 Task: Apply validation to custom object Documentation.
Action: Mouse moved to (642, 43)
Screenshot: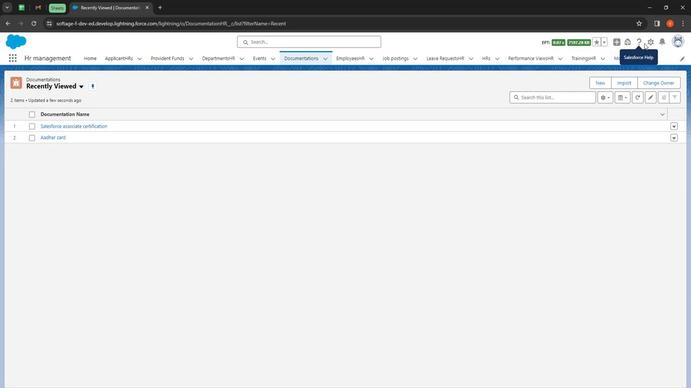 
Action: Mouse pressed left at (642, 43)
Screenshot: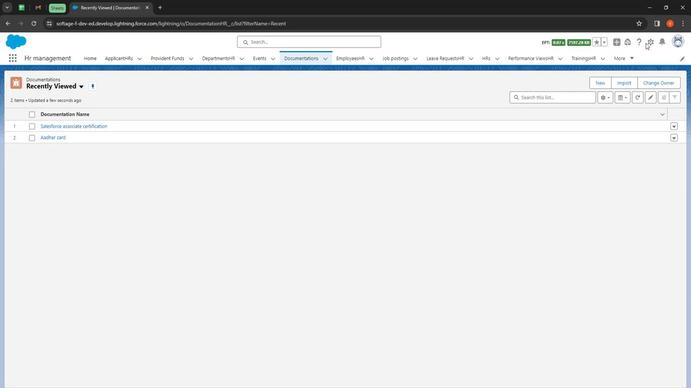 
Action: Mouse moved to (646, 43)
Screenshot: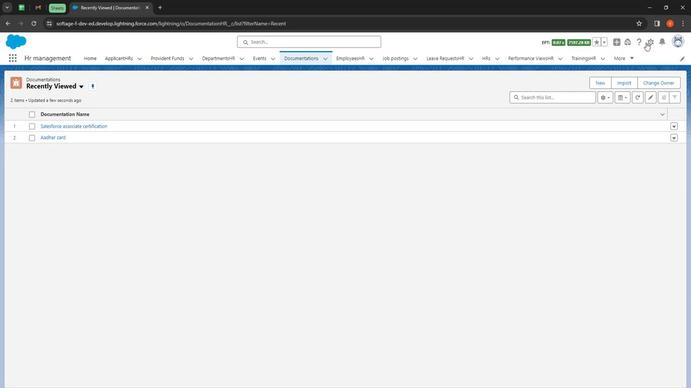 
Action: Mouse pressed left at (646, 43)
Screenshot: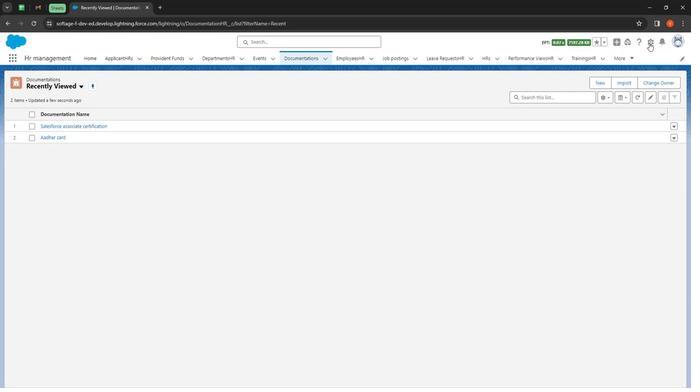 
Action: Mouse moved to (626, 65)
Screenshot: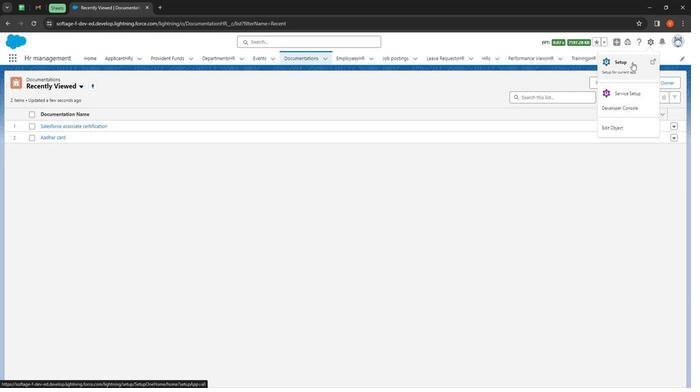 
Action: Mouse pressed left at (626, 65)
Screenshot: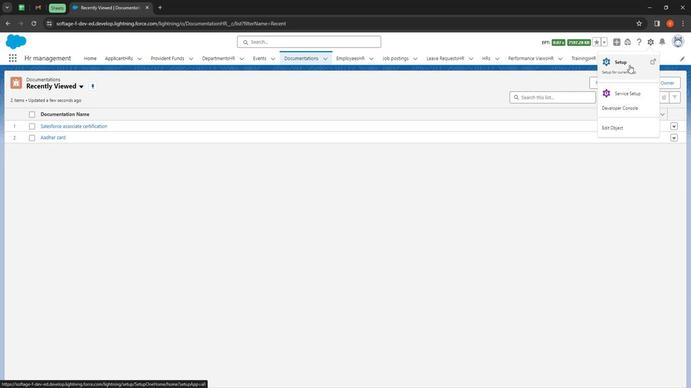 
Action: Mouse moved to (89, 59)
Screenshot: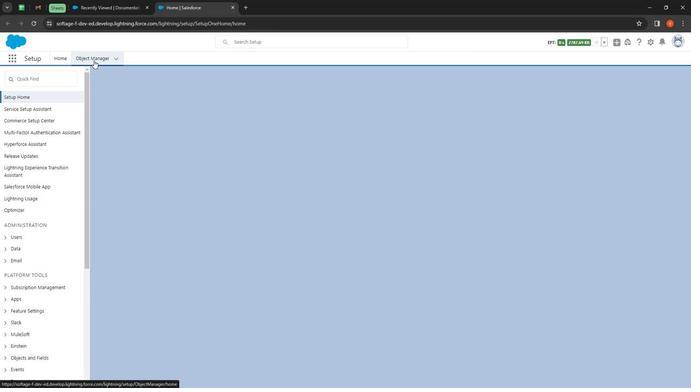 
Action: Mouse pressed left at (89, 59)
Screenshot: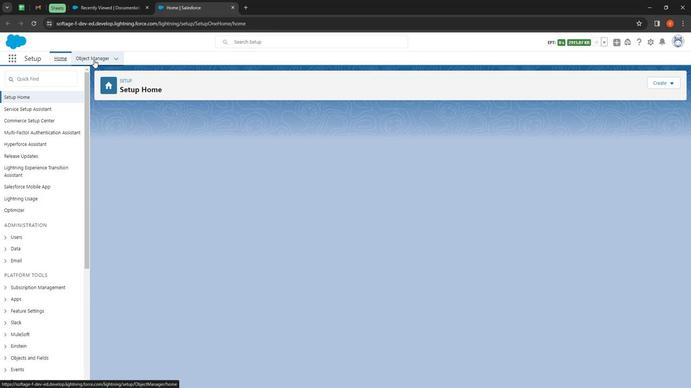 
Action: Mouse moved to (545, 81)
Screenshot: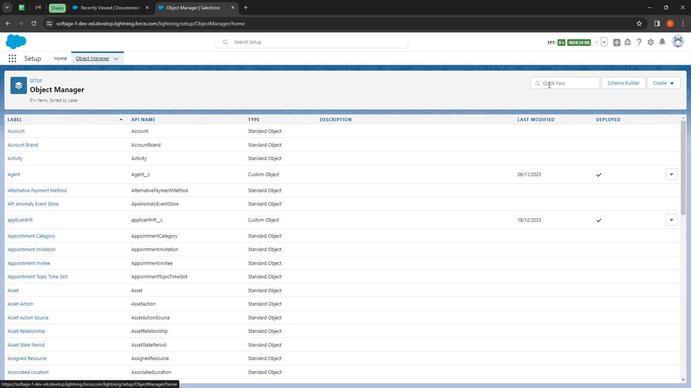 
Action: Mouse pressed left at (545, 81)
Screenshot: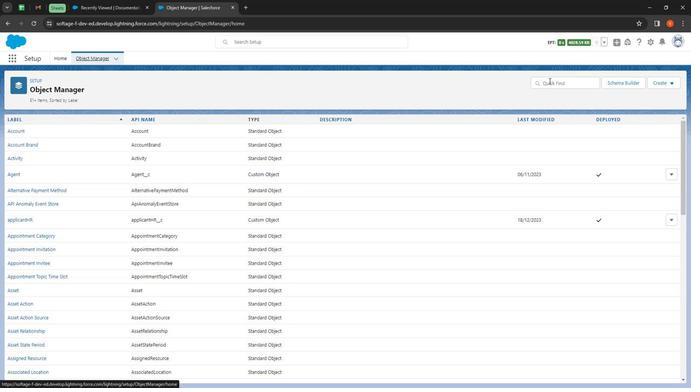 
Action: Mouse moved to (490, 39)
Screenshot: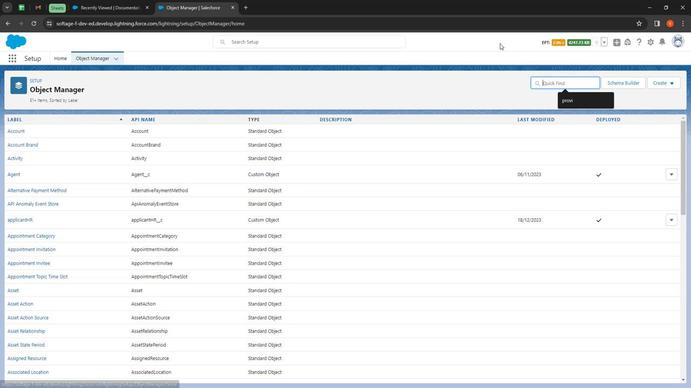 
Action: Key pressed documentation
Screenshot: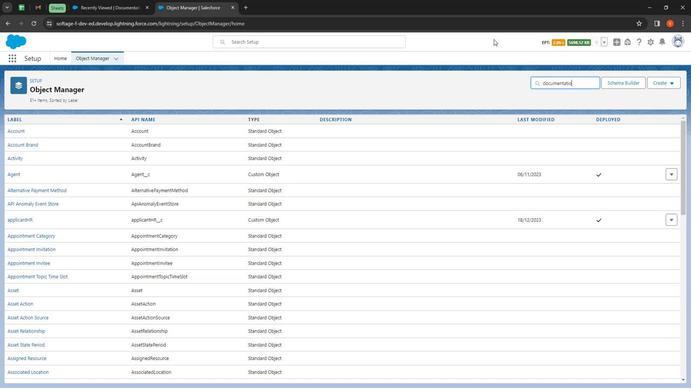 
Action: Mouse moved to (24, 131)
Screenshot: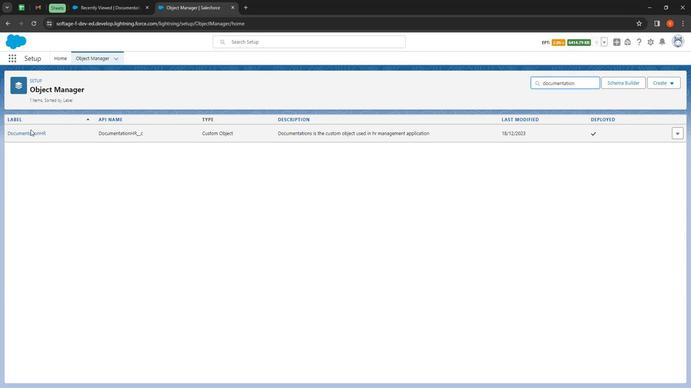 
Action: Mouse pressed left at (24, 131)
Screenshot: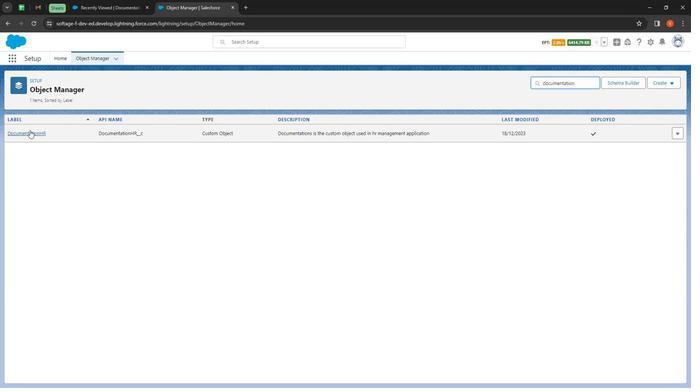 
Action: Mouse moved to (46, 134)
Screenshot: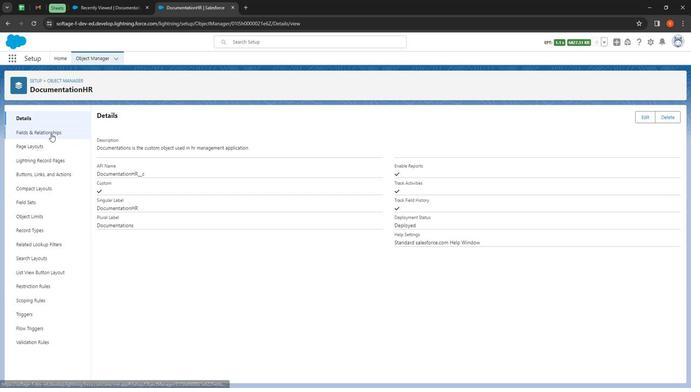 
Action: Mouse pressed left at (46, 134)
Screenshot: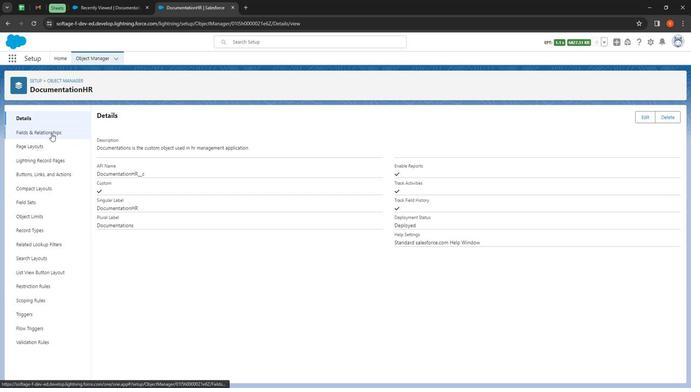 
Action: Mouse moved to (275, 167)
Screenshot: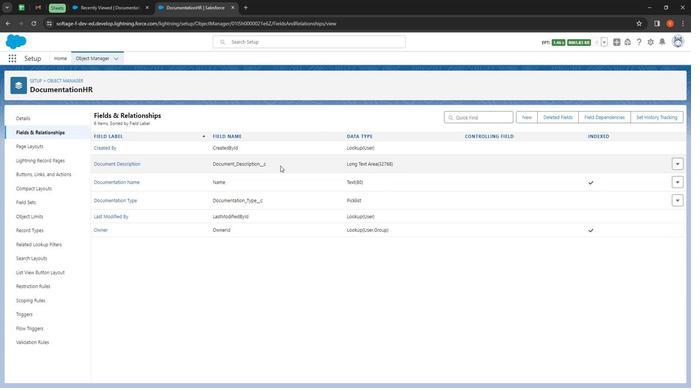 
Action: Mouse pressed left at (275, 167)
Screenshot: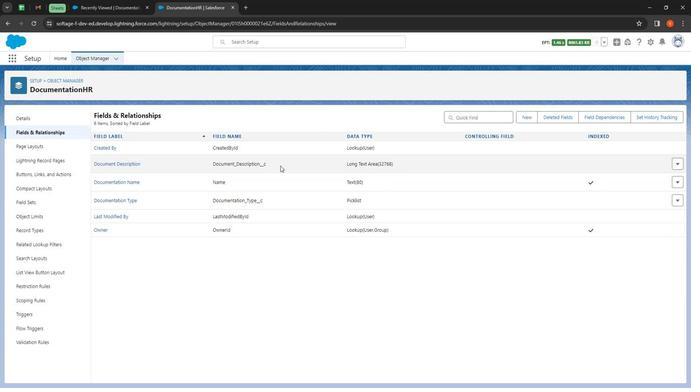 
Action: Mouse moved to (205, 168)
Screenshot: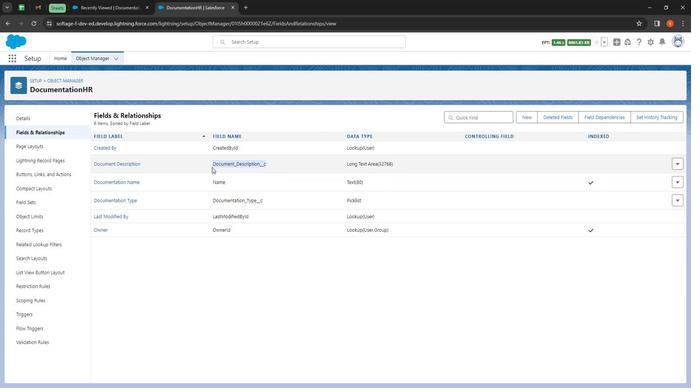 
Action: Key pressed ctrl+C
Screenshot: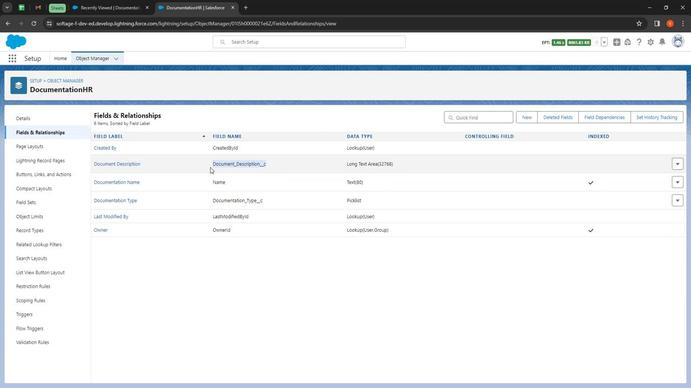 
Action: Mouse moved to (32, 346)
Screenshot: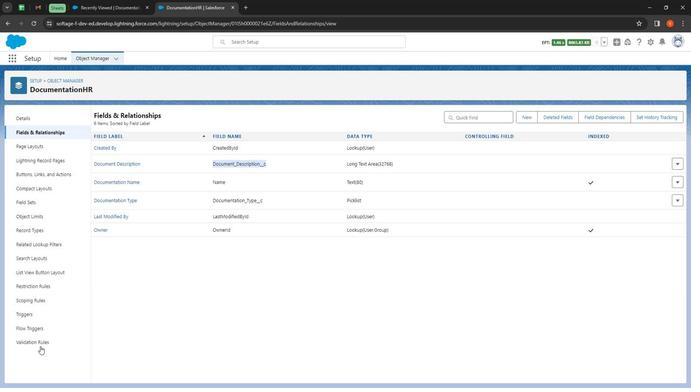 
Action: Mouse pressed left at (32, 346)
Screenshot: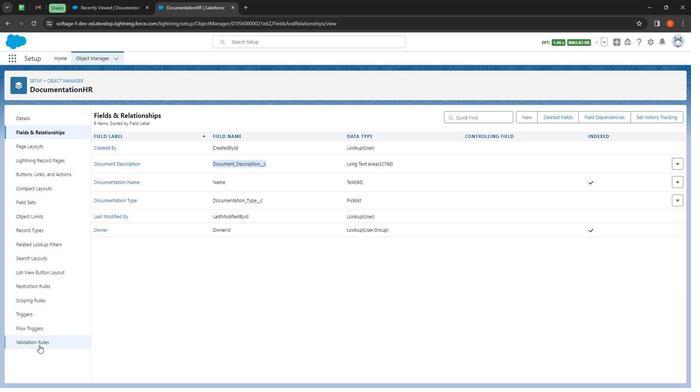 
Action: Mouse moved to (660, 119)
Screenshot: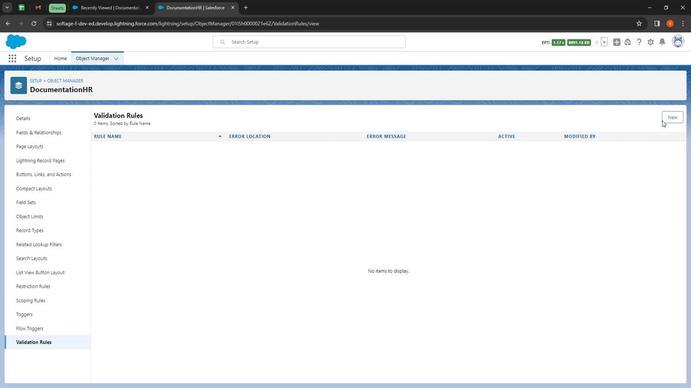 
Action: Mouse pressed left at (660, 119)
Screenshot: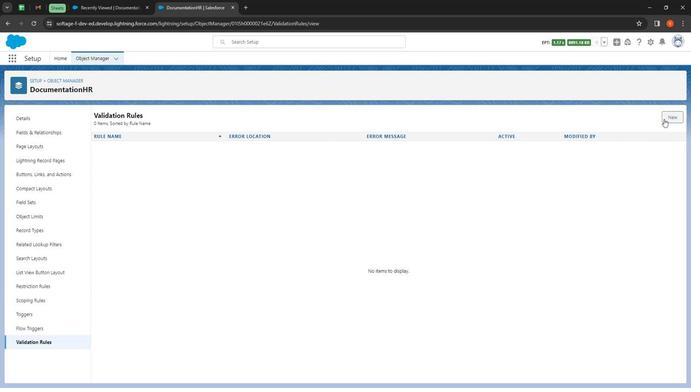
Action: Mouse moved to (147, 166)
Screenshot: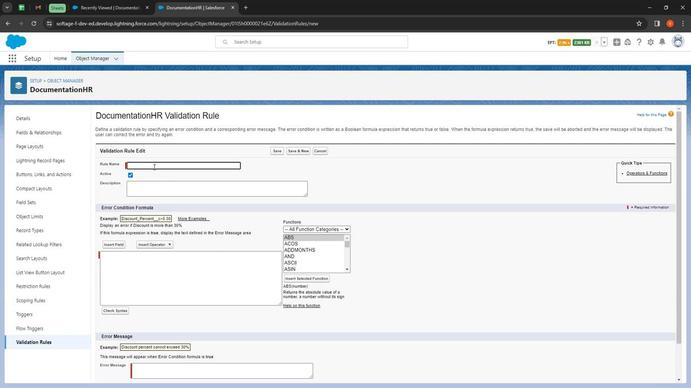 
Action: Mouse pressed left at (147, 166)
Screenshot: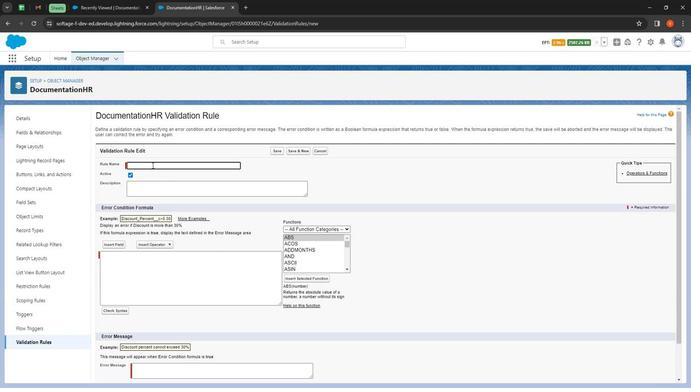 
Action: Mouse moved to (116, 143)
Screenshot: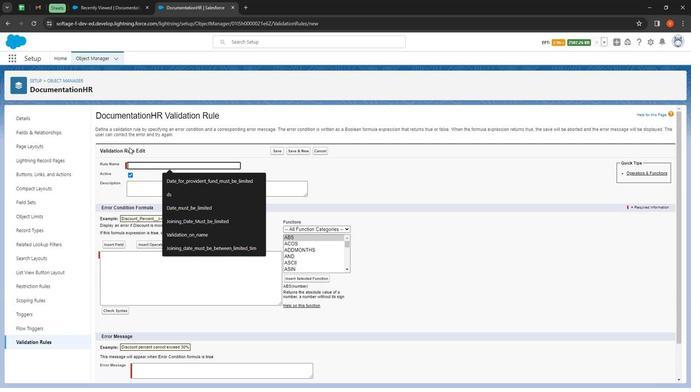 
Action: Key pressed <Key.shift>Documentation<Key.space>name<Key.space>required
Screenshot: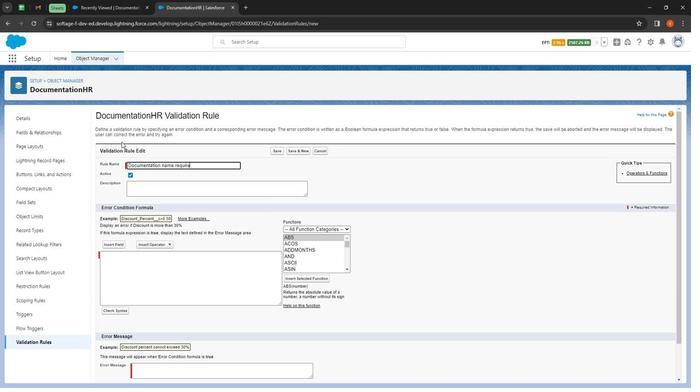 
Action: Mouse moved to (164, 189)
Screenshot: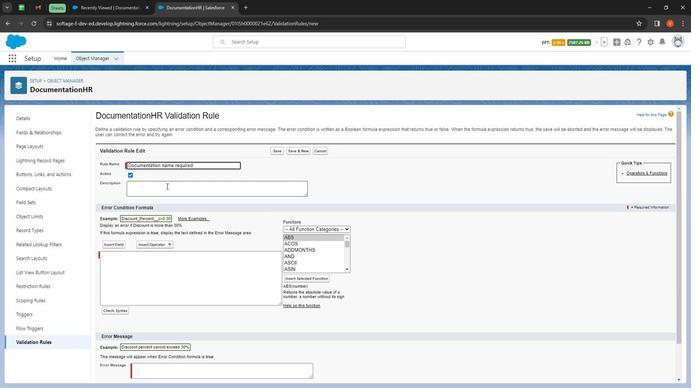 
Action: Mouse pressed left at (164, 189)
Screenshot: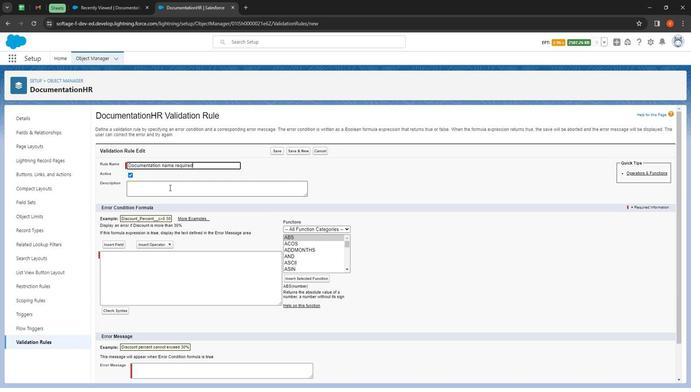 
Action: Mouse moved to (303, 254)
Screenshot: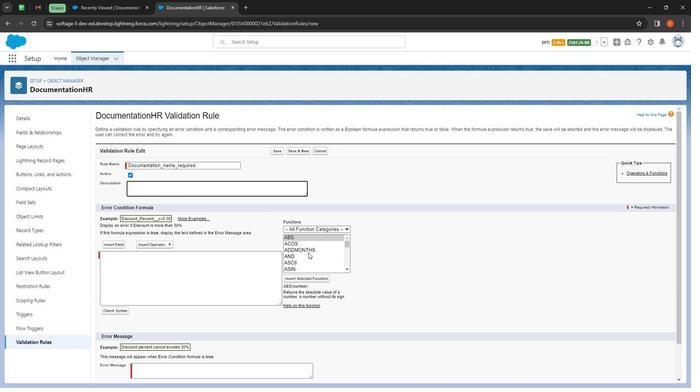 
Action: Mouse pressed left at (303, 254)
Screenshot: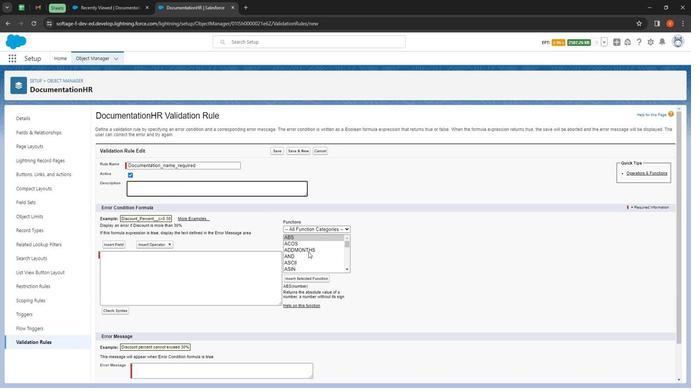 
Action: Mouse moved to (303, 256)
Screenshot: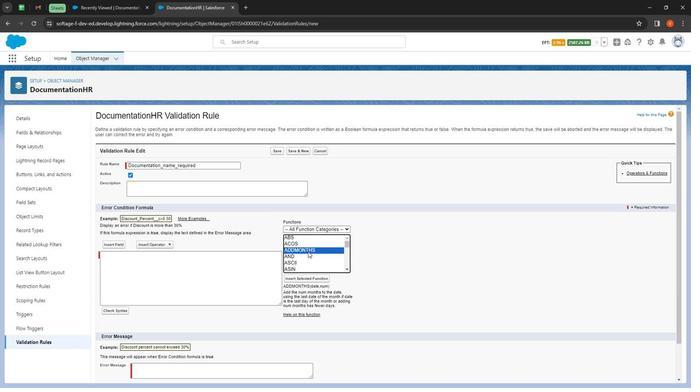 
Action: Mouse scrolled (303, 255) with delta (0, 0)
Screenshot: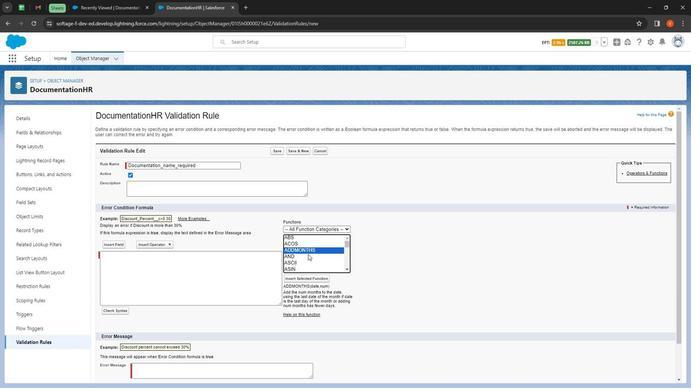 
Action: Mouse moved to (303, 256)
Screenshot: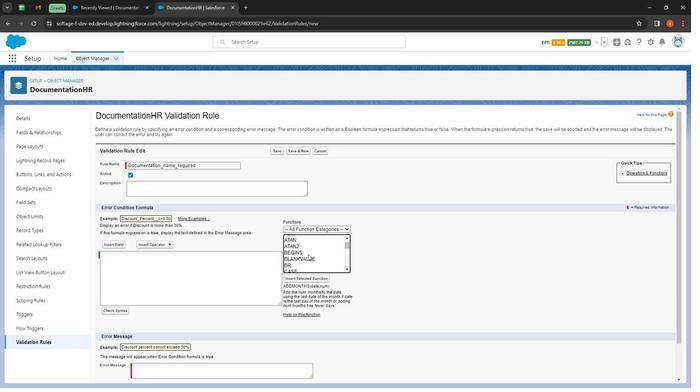 
Action: Mouse scrolled (303, 256) with delta (0, 0)
Screenshot: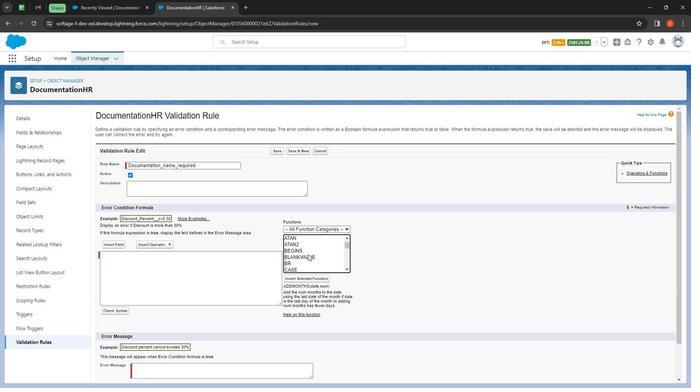 
Action: Mouse moved to (305, 257)
Screenshot: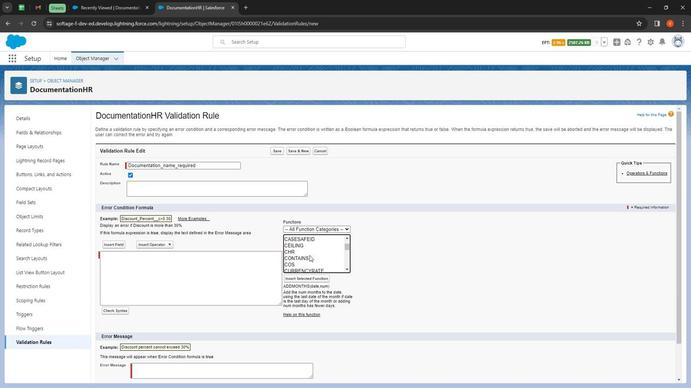 
Action: Mouse scrolled (305, 256) with delta (0, 0)
Screenshot: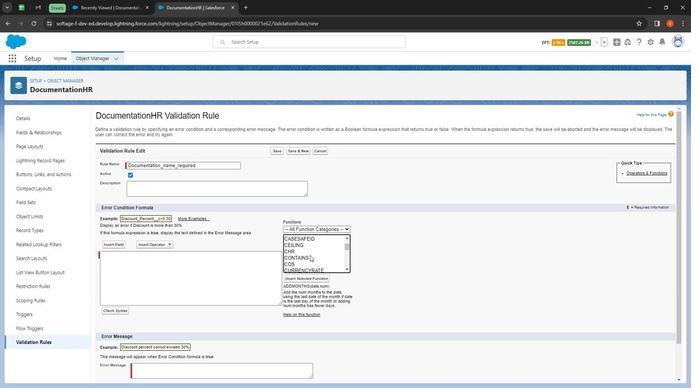 
Action: Mouse moved to (306, 257)
Screenshot: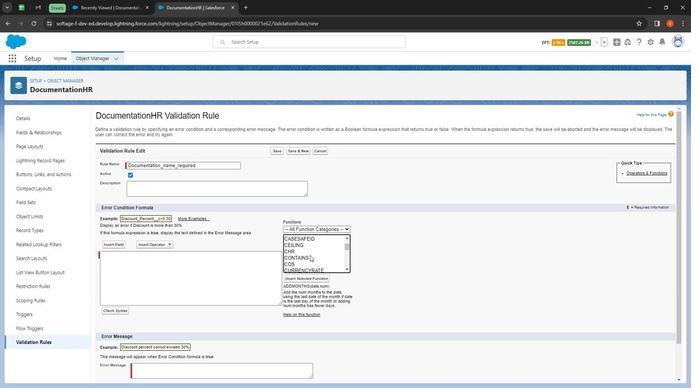 
Action: Mouse scrolled (306, 256) with delta (0, 0)
Screenshot: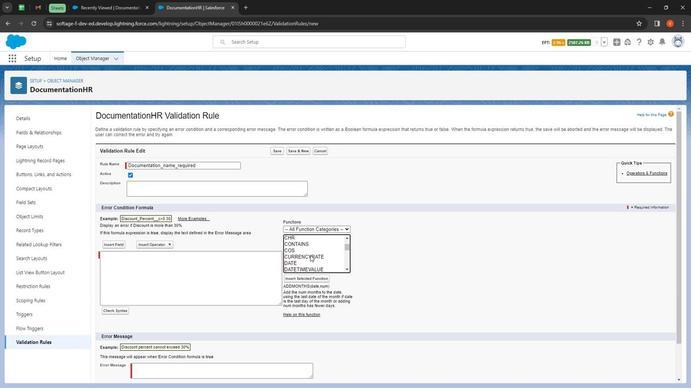 
Action: Mouse moved to (306, 258)
Screenshot: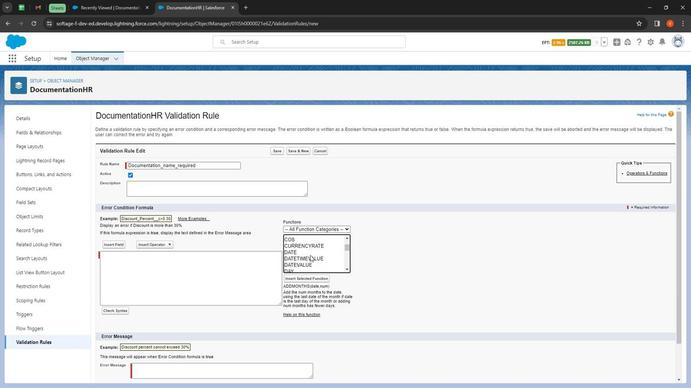 
Action: Mouse scrolled (306, 257) with delta (0, 0)
Screenshot: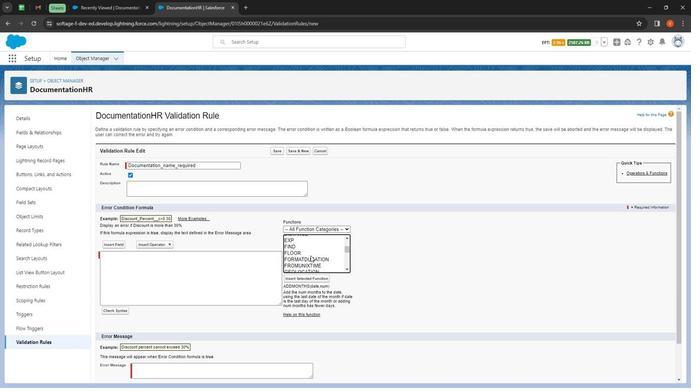 
Action: Mouse scrolled (306, 257) with delta (0, 0)
Screenshot: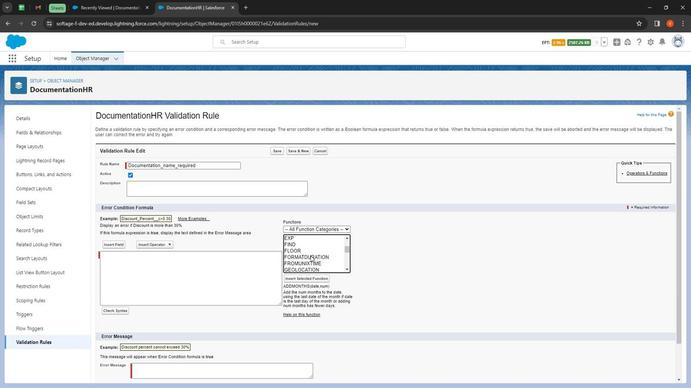 
Action: Mouse moved to (297, 237)
Screenshot: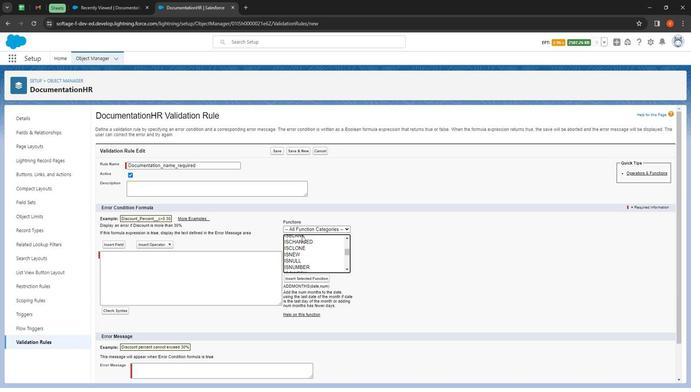 
Action: Mouse pressed left at (297, 237)
Screenshot: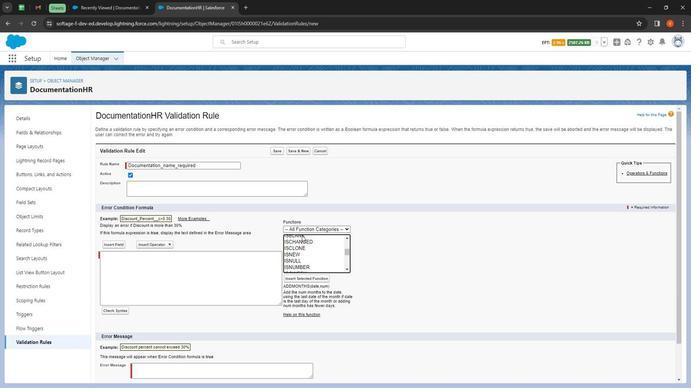 
Action: Mouse moved to (302, 278)
Screenshot: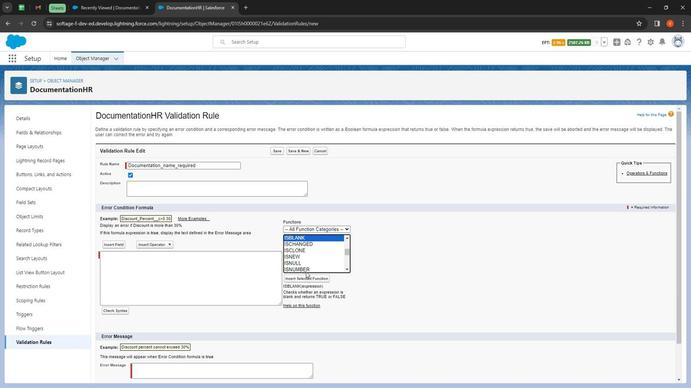 
Action: Mouse pressed left at (302, 278)
Screenshot: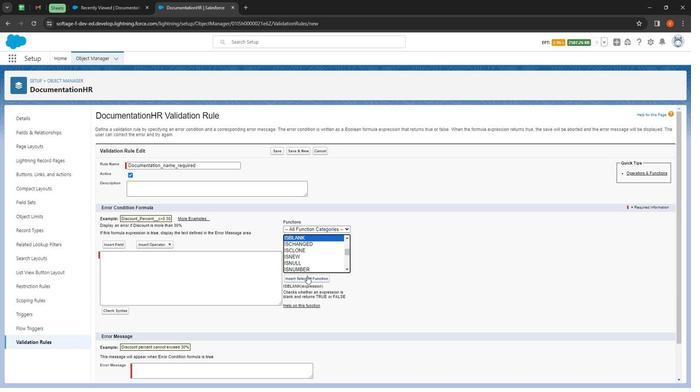 
Action: Mouse moved to (132, 256)
Screenshot: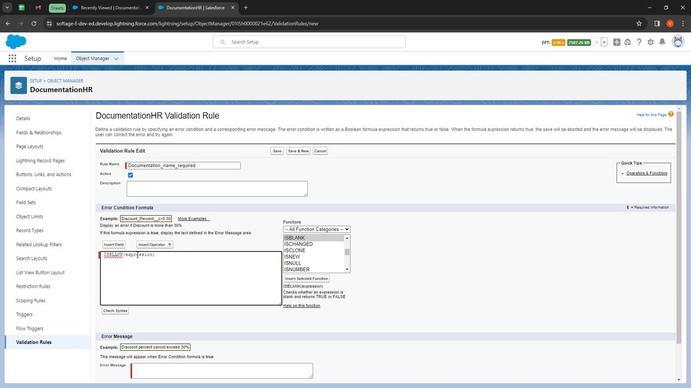 
Action: Mouse pressed left at (132, 256)
Screenshot: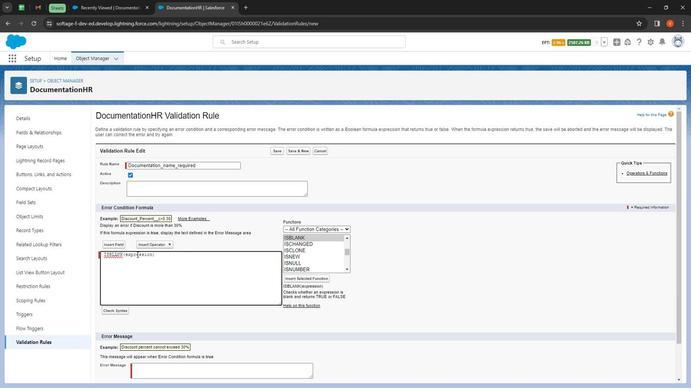 
Action: Mouse pressed left at (132, 256)
Screenshot: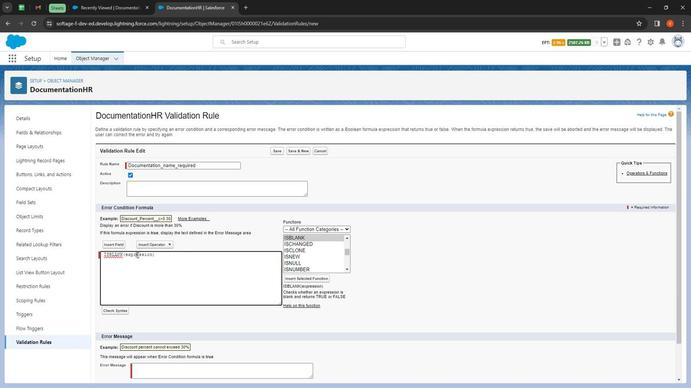 
Action: Mouse moved to (145, 261)
Screenshot: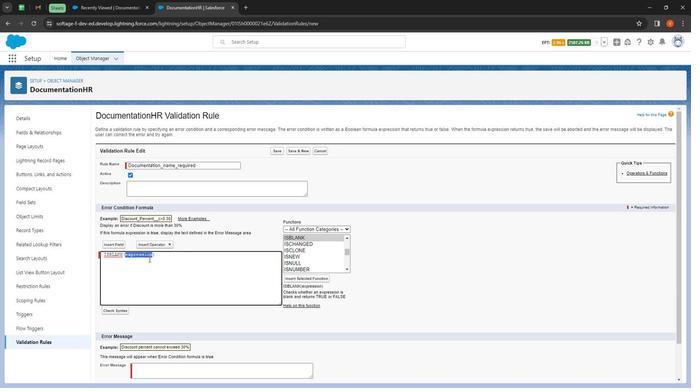 
Action: Key pressed ctrl+V
Screenshot: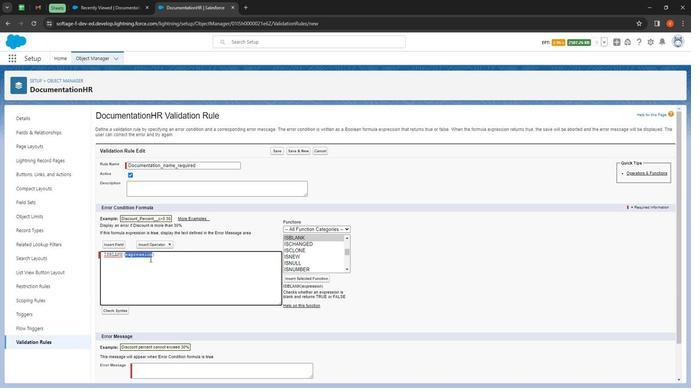 
Action: Mouse moved to (157, 193)
Screenshot: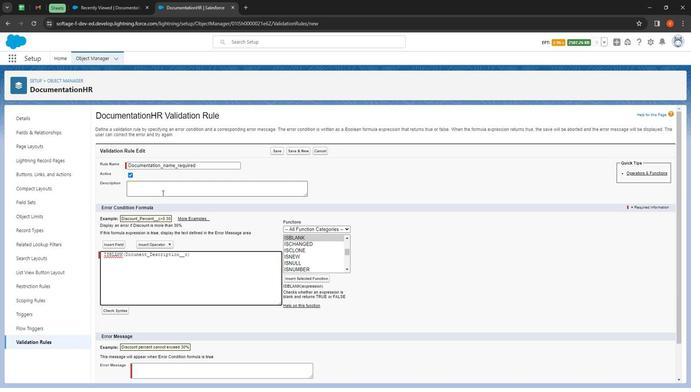
Action: Mouse pressed left at (157, 193)
Screenshot: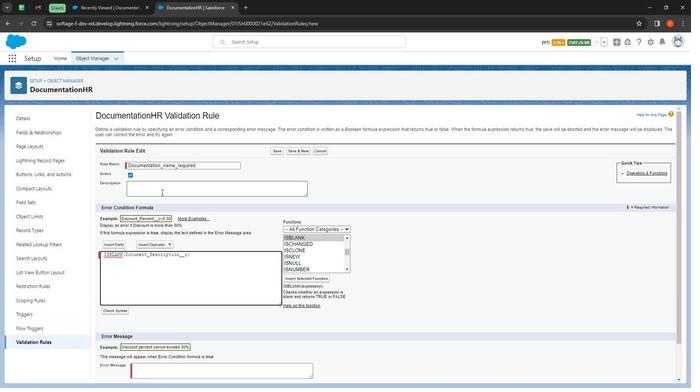 
Action: Mouse moved to (93, 31)
Screenshot: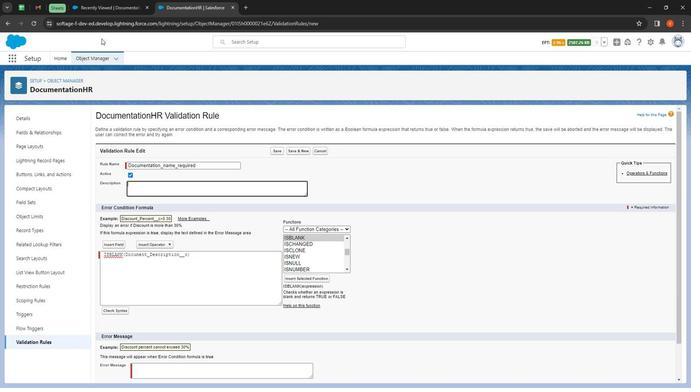 
Action: Key pressed here<Key.space>we<Key.space>have<Key.space>created<Key.space>a<Key.space>validation<Key.space>in<Key.space>which<Key.space>documentation<Key.space>description<Key.space>is<Key.space>required<Key.space>field
Screenshot: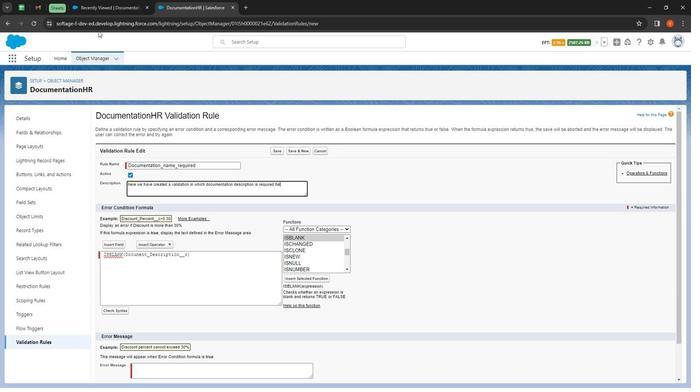 
Action: Mouse moved to (164, 167)
Screenshot: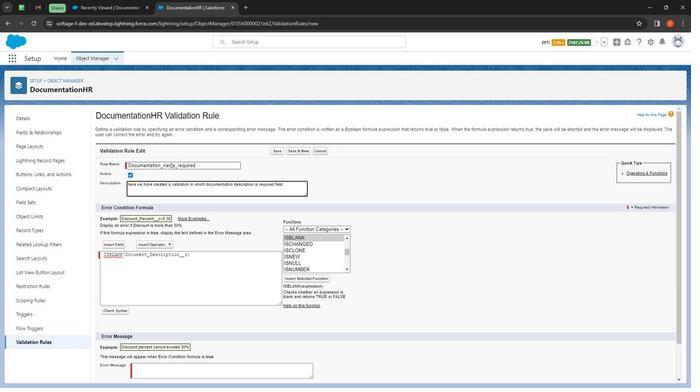 
Action: Mouse pressed left at (164, 167)
Screenshot: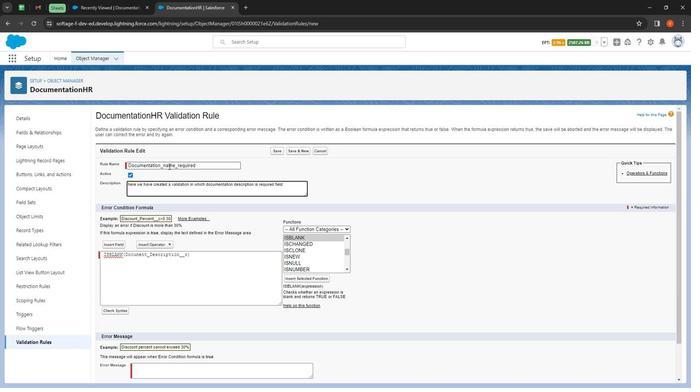
Action: Mouse pressed left at (164, 167)
Screenshot: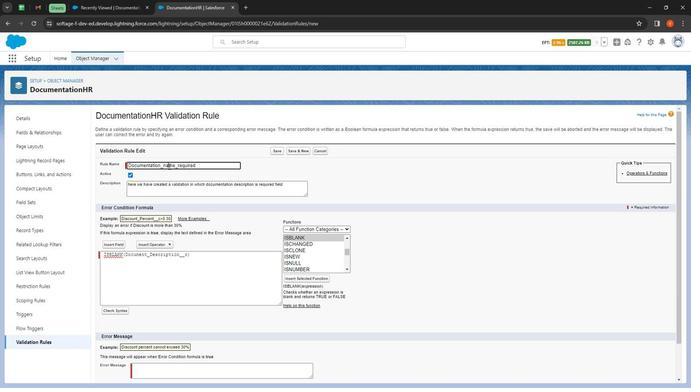 
Action: Mouse moved to (166, 170)
Screenshot: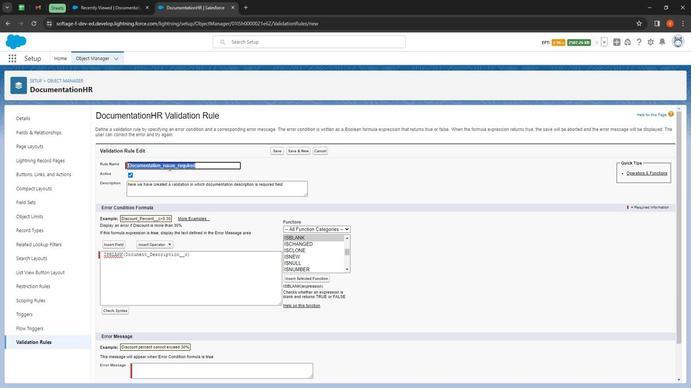 
Action: Mouse pressed left at (166, 170)
Screenshot: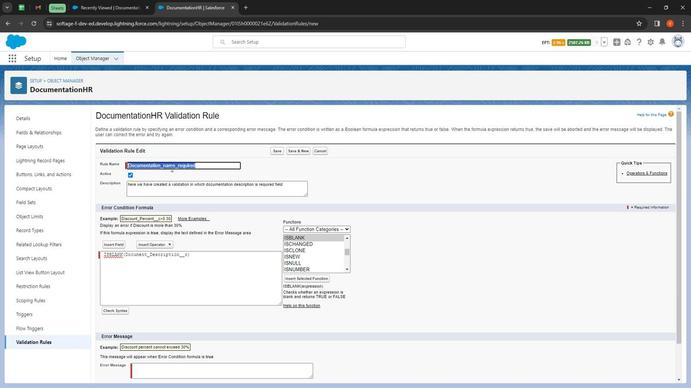 
Action: Mouse moved to (170, 166)
Screenshot: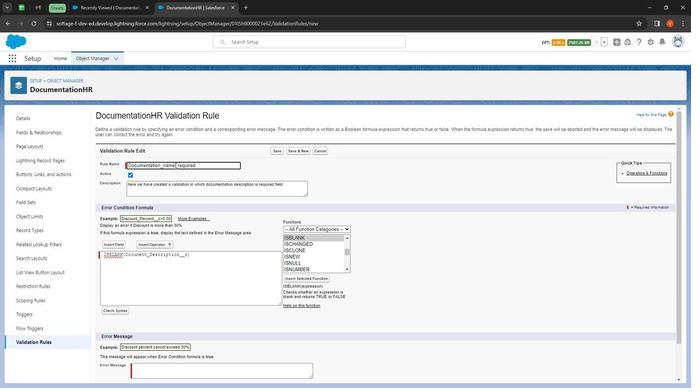 
Action: Mouse pressed left at (170, 166)
Screenshot: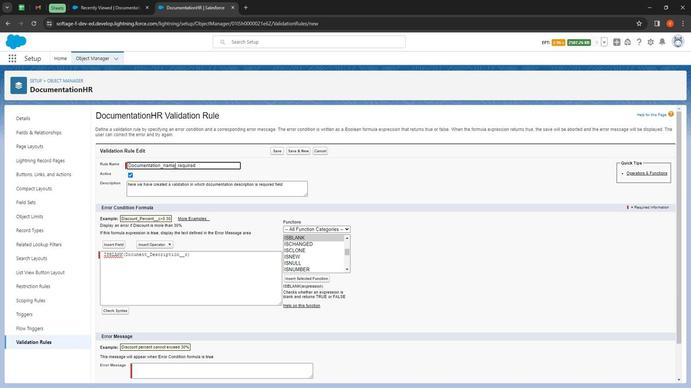 
Action: Mouse moved to (163, 168)
Screenshot: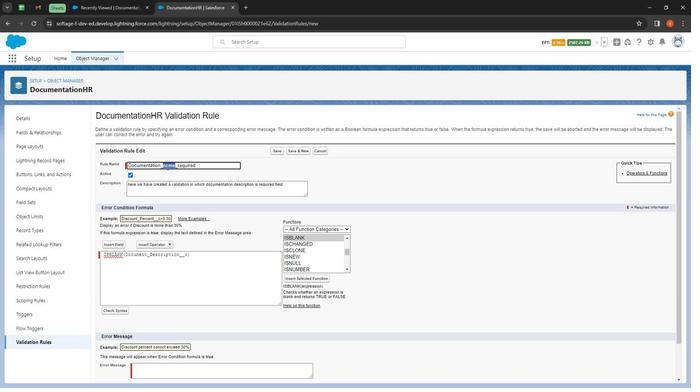 
Action: Key pressed <Key.shift>
Screenshot: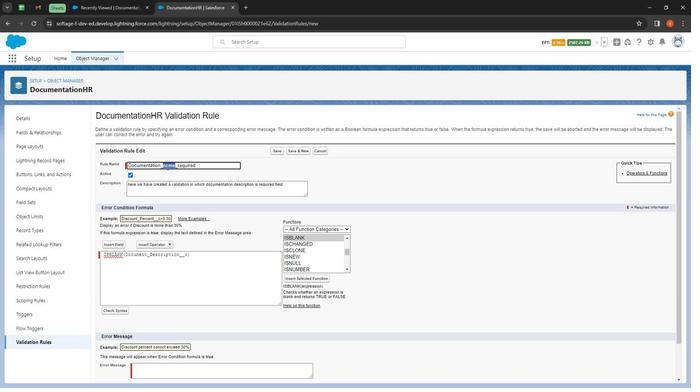 
Action: Mouse moved to (165, 173)
Screenshot: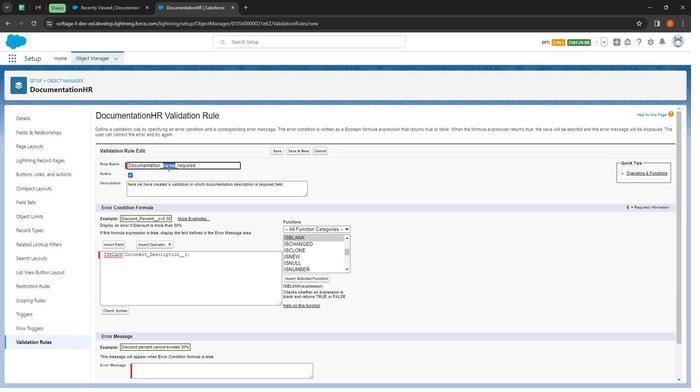 
Action: Key pressed D
Screenshot: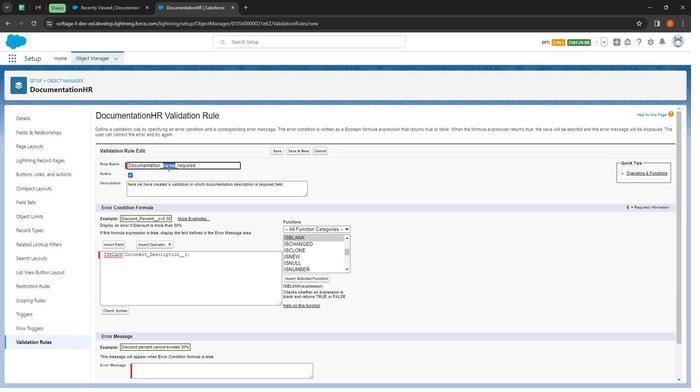 
Action: Mouse moved to (168, 178)
Screenshot: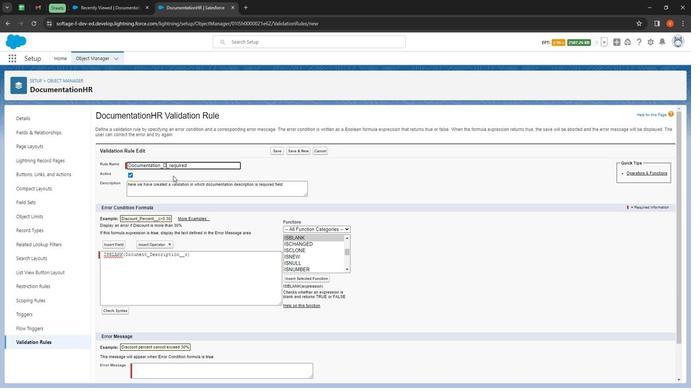 
Action: Key pressed e
Screenshot: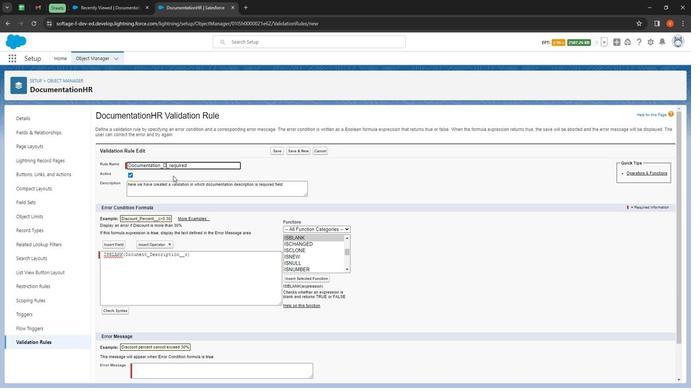 
Action: Mouse moved to (109, 80)
Screenshot: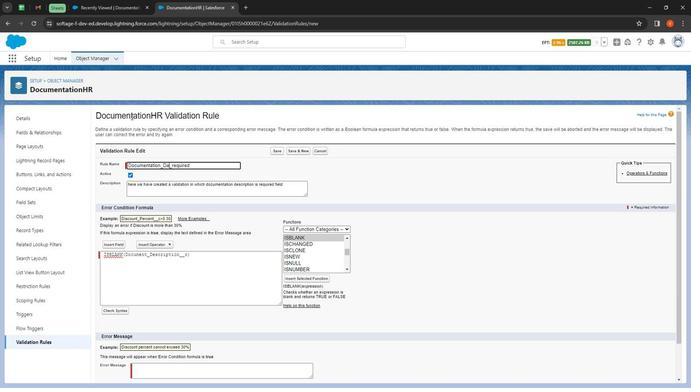 
Action: Key pressed scription
Screenshot: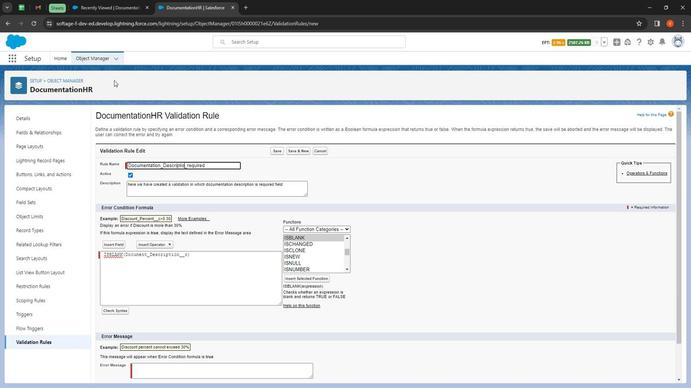 
Action: Mouse moved to (113, 316)
Screenshot: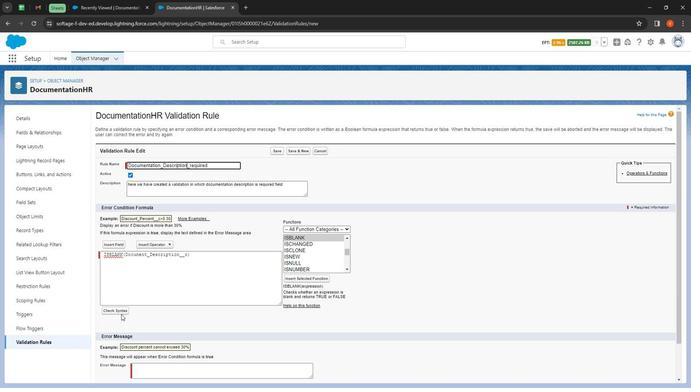 
Action: Mouse pressed left at (113, 316)
Screenshot: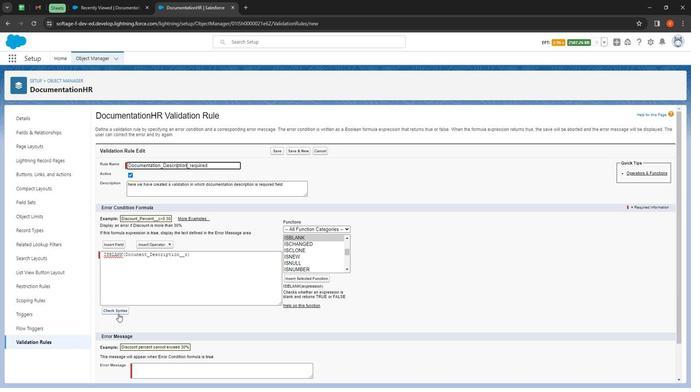 
Action: Mouse moved to (173, 318)
Screenshot: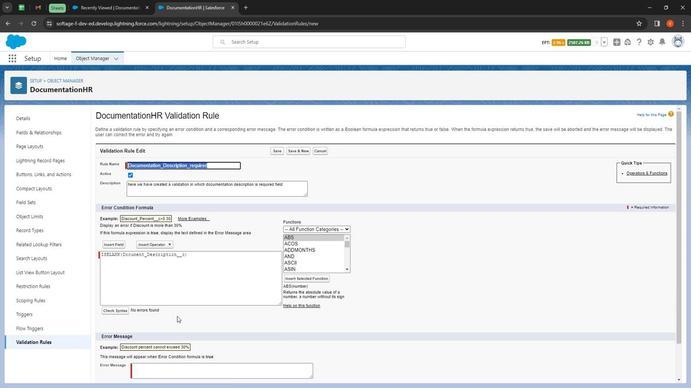 
Action: Mouse scrolled (173, 318) with delta (0, 0)
Screenshot: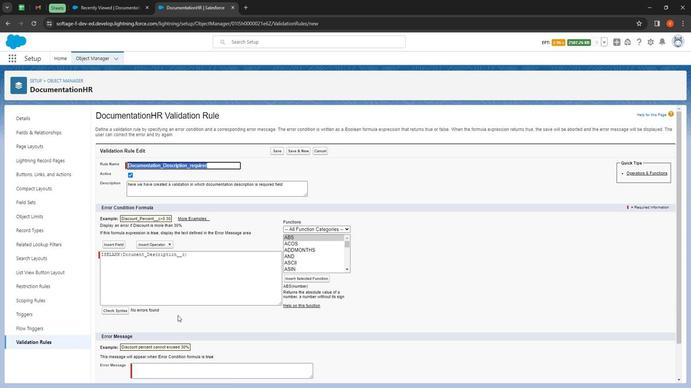 
Action: Mouse moved to (173, 318)
Screenshot: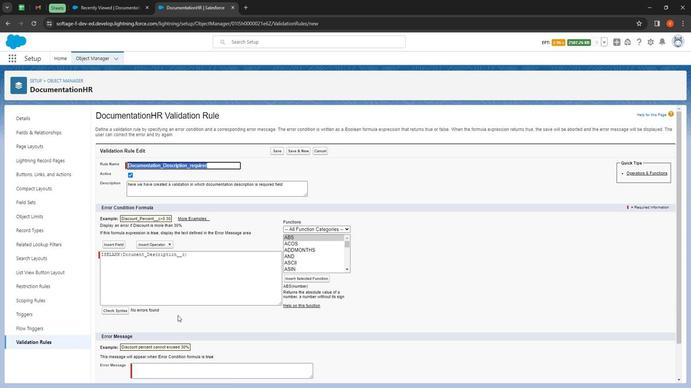
Action: Mouse scrolled (173, 318) with delta (0, 0)
Screenshot: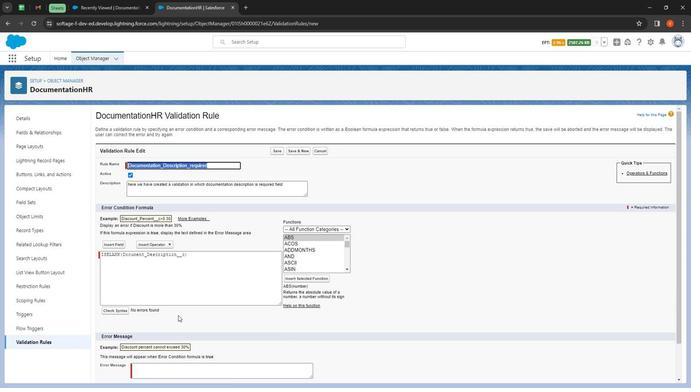
Action: Mouse scrolled (173, 318) with delta (0, 0)
Screenshot: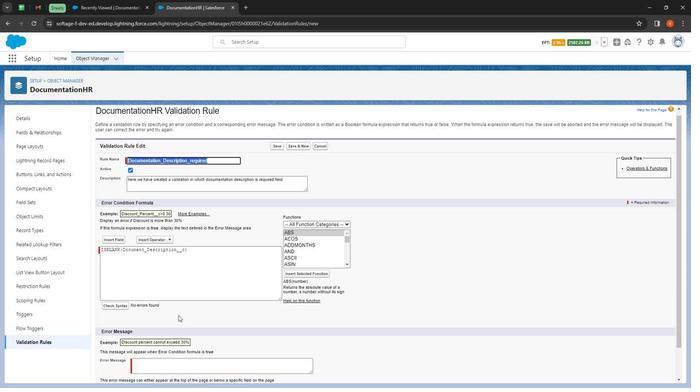 
Action: Mouse scrolled (173, 318) with delta (0, 0)
Screenshot: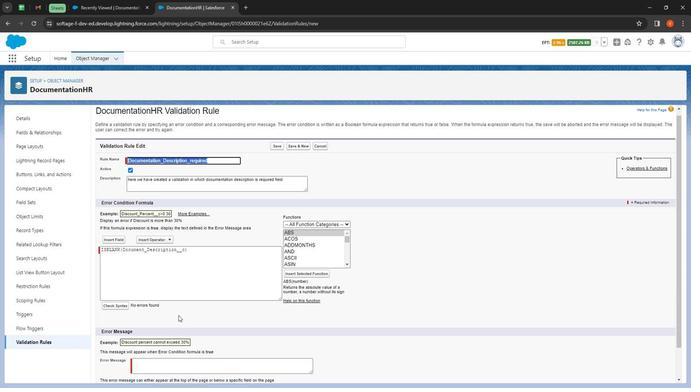 
Action: Mouse moved to (174, 318)
Screenshot: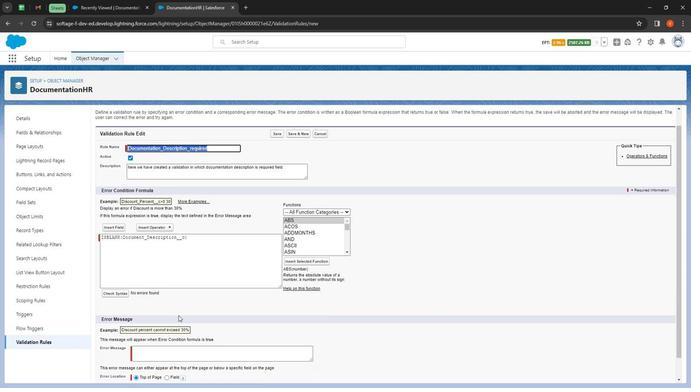 
Action: Mouse scrolled (174, 318) with delta (0, 0)
Screenshot: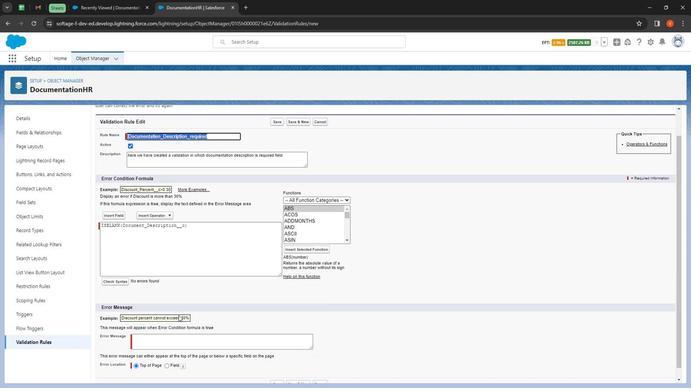 
Action: Mouse moved to (156, 333)
Screenshot: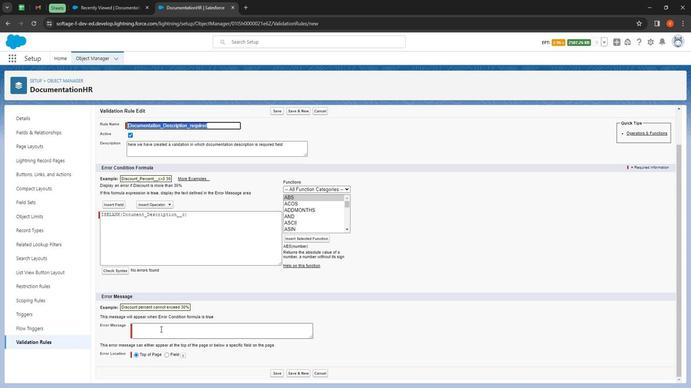 
Action: Mouse pressed left at (156, 333)
Screenshot: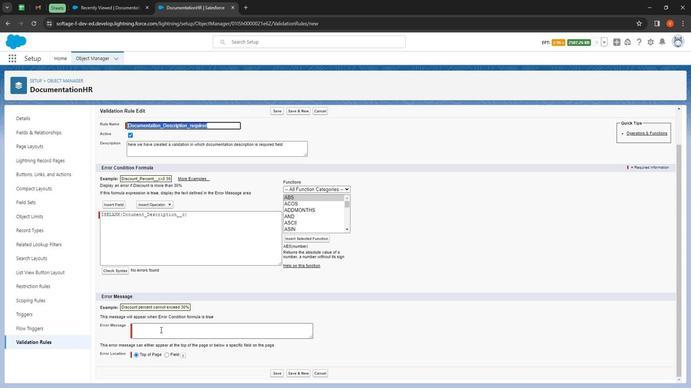 
Action: Mouse moved to (138, 316)
Screenshot: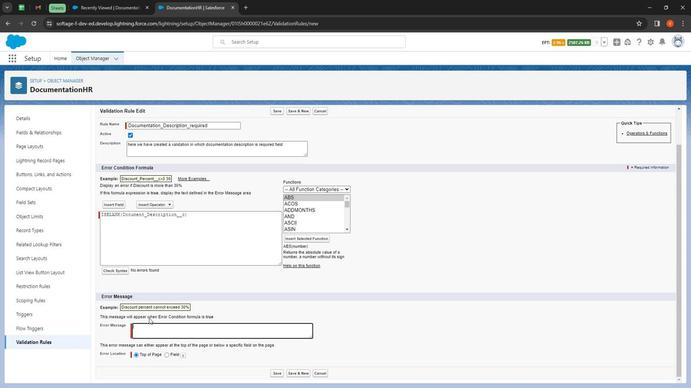 
Action: Key pressed please<Key.space>fill<Key.space>documentation<Key.space>description<Key.space>for<Key.space>next<Key.space>se<Key.backspace>tep
Screenshot: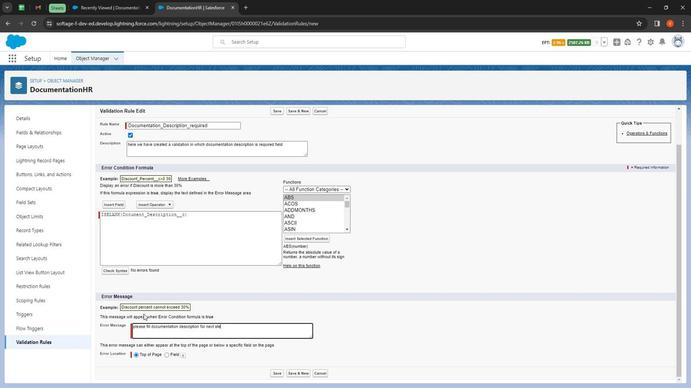 
Action: Mouse moved to (272, 379)
Screenshot: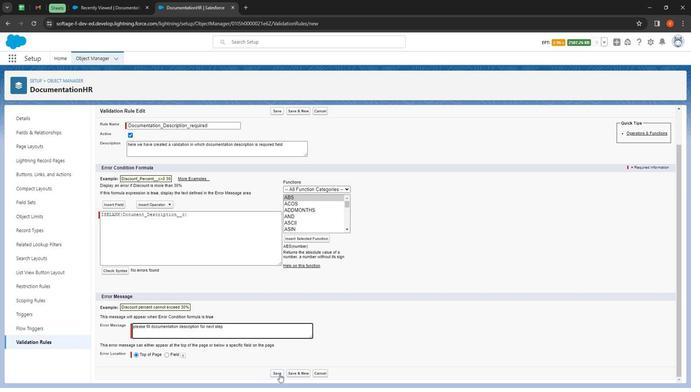 
Action: Mouse pressed left at (272, 379)
Screenshot: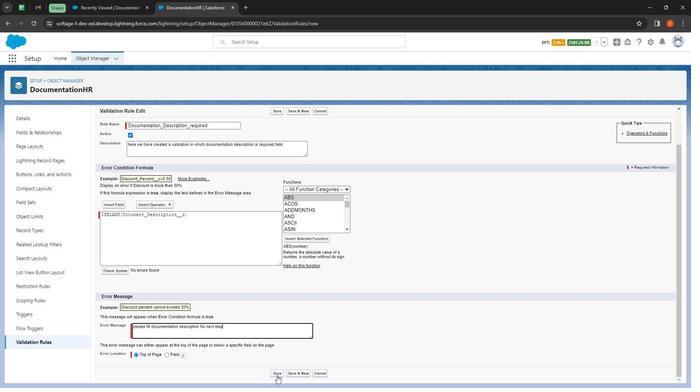 
Action: Mouse moved to (79, 61)
Screenshot: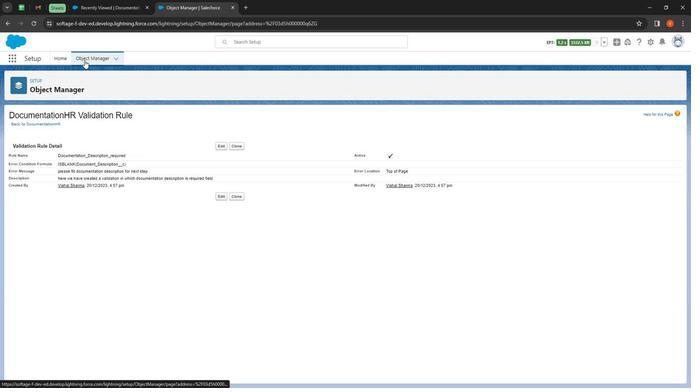 
Action: Mouse pressed left at (79, 61)
Screenshot: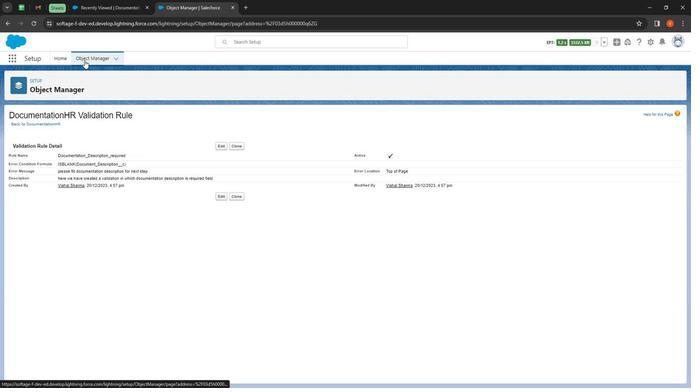 
Action: Mouse moved to (11, 56)
Screenshot: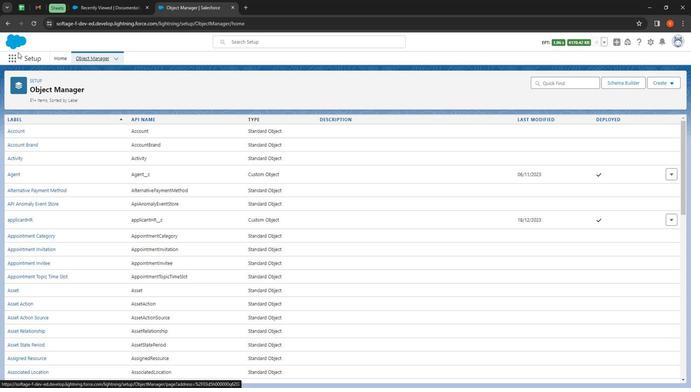 
Action: Mouse pressed left at (11, 56)
Screenshot: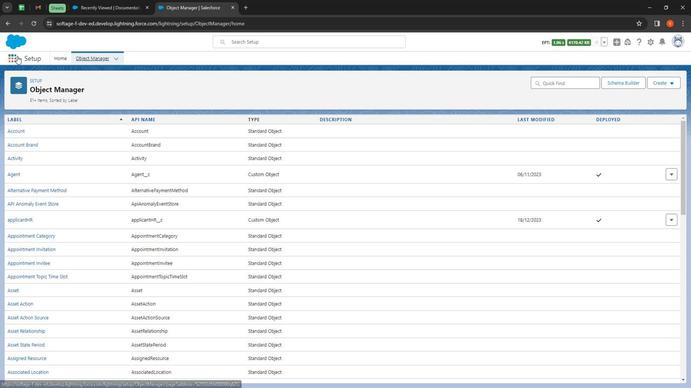 
Action: Mouse moved to (22, 192)
Screenshot: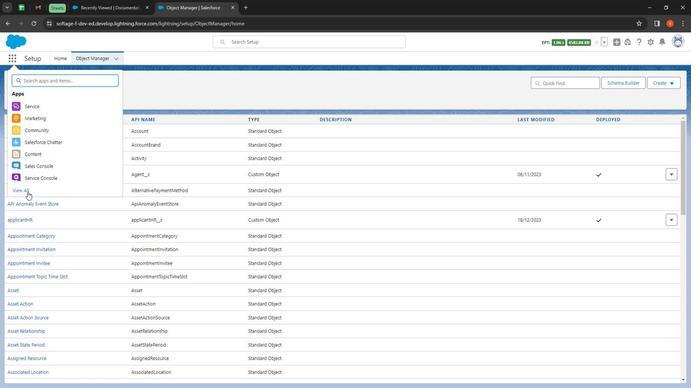 
Action: Mouse pressed left at (22, 192)
Screenshot: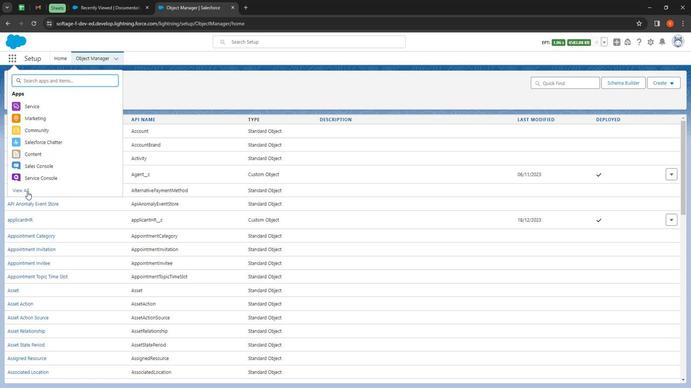 
Action: Mouse moved to (294, 273)
Screenshot: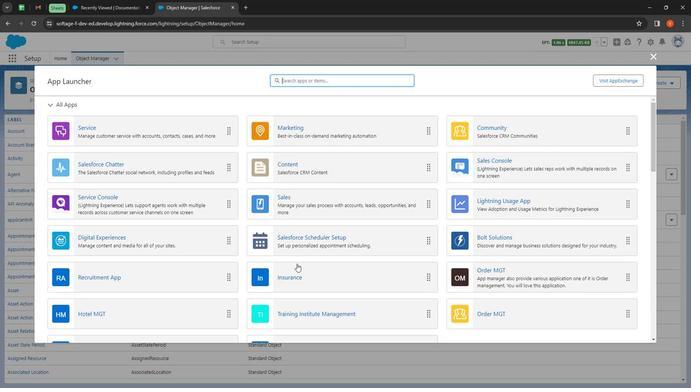 
Action: Mouse scrolled (294, 273) with delta (0, 0)
Screenshot: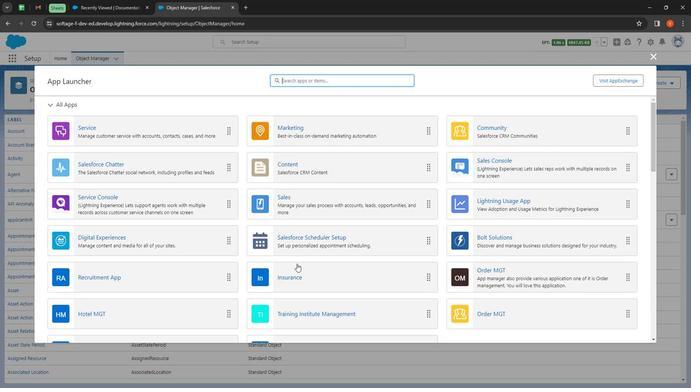 
Action: Mouse moved to (295, 275)
Screenshot: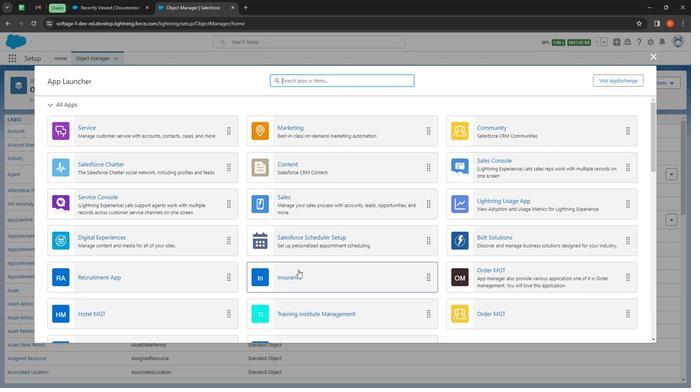 
Action: Mouse scrolled (295, 274) with delta (0, 0)
Screenshot: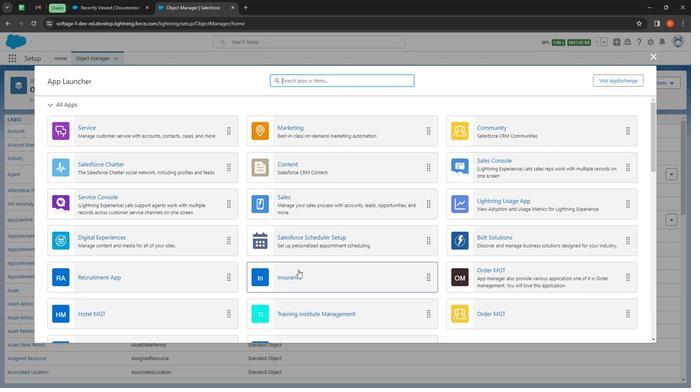 
Action: Mouse moved to (289, 278)
Screenshot: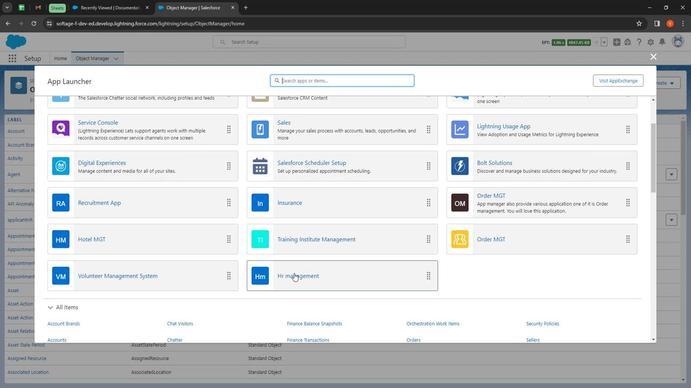 
Action: Mouse pressed left at (289, 278)
Screenshot: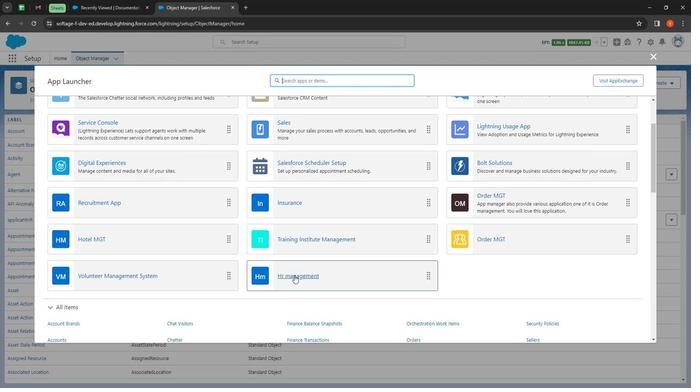 
Action: Mouse moved to (223, 58)
Screenshot: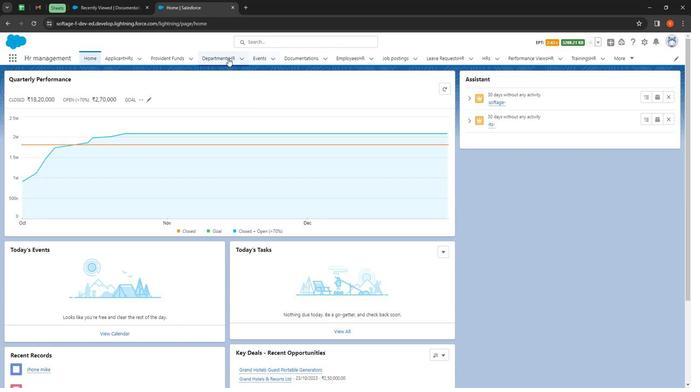 
Action: Mouse pressed left at (223, 58)
Screenshot: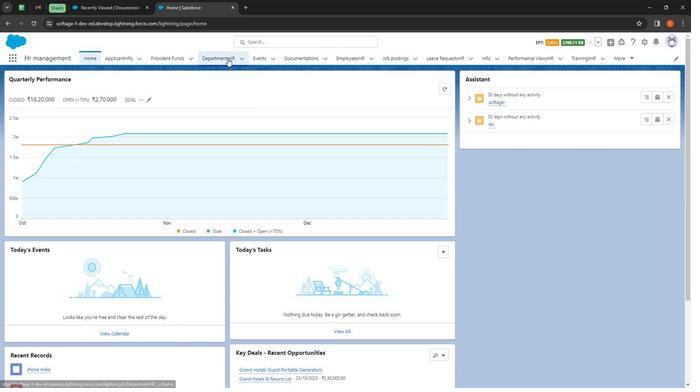 
Action: Mouse moved to (303, 58)
Screenshot: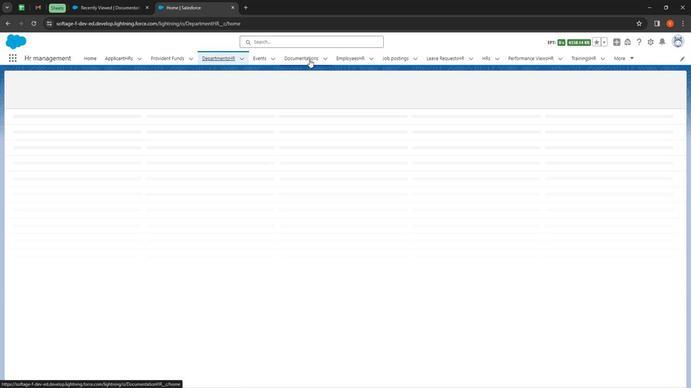 
Action: Mouse pressed left at (303, 58)
Screenshot: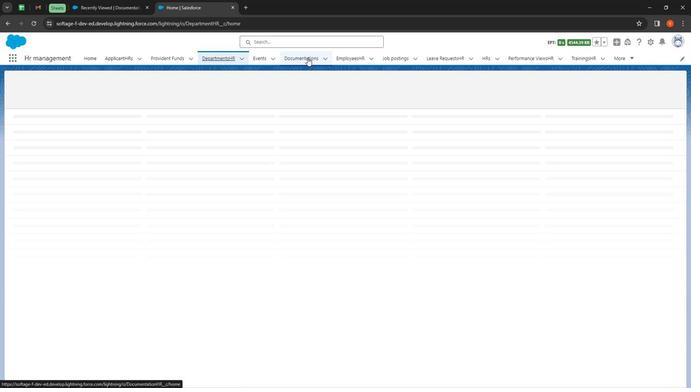 
Action: Mouse moved to (224, 53)
Screenshot: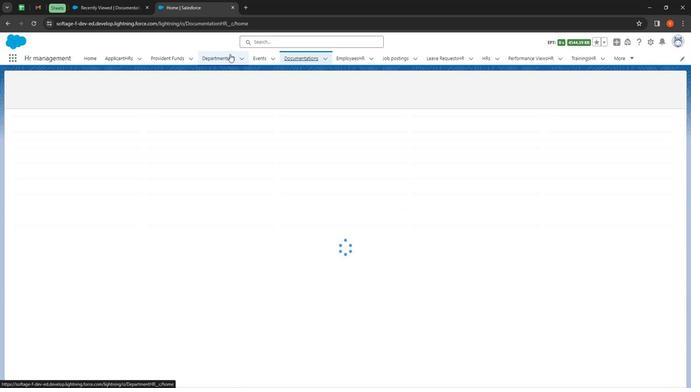 
Action: Mouse pressed left at (224, 53)
Screenshot: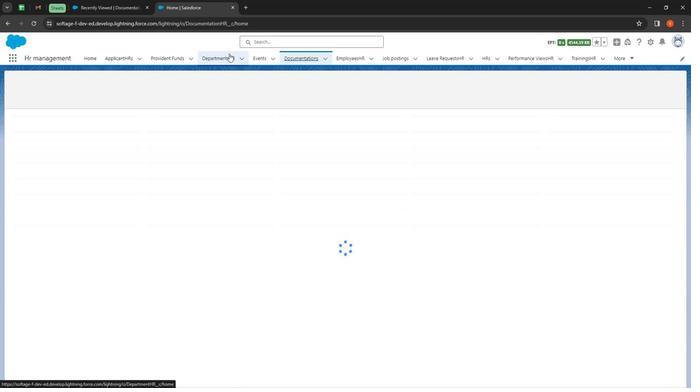 
Action: Mouse moved to (303, 61)
Screenshot: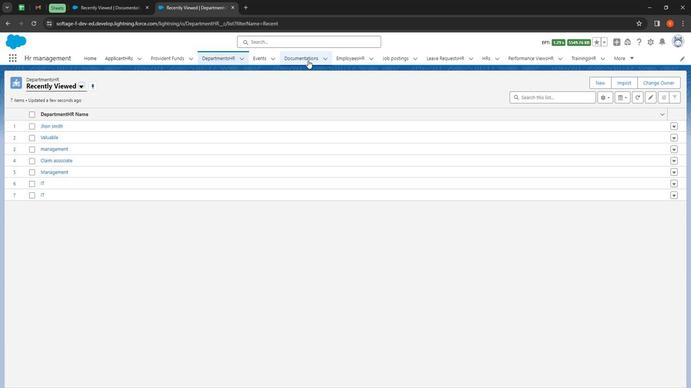 
Action: Mouse pressed left at (303, 61)
Screenshot: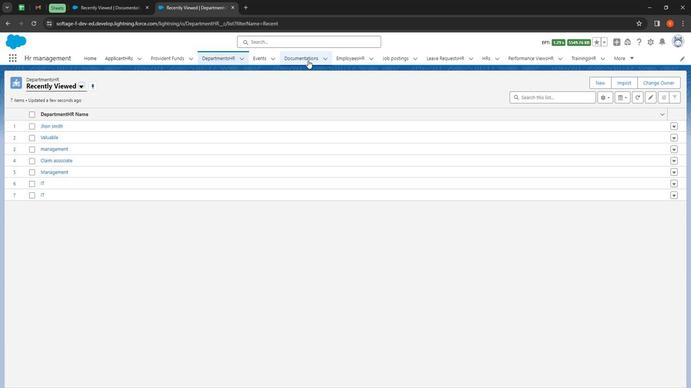 
Action: Mouse moved to (600, 86)
Screenshot: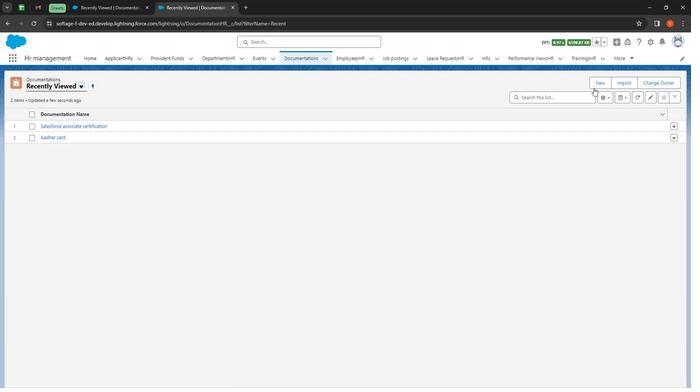 
Action: Mouse pressed left at (600, 86)
Screenshot: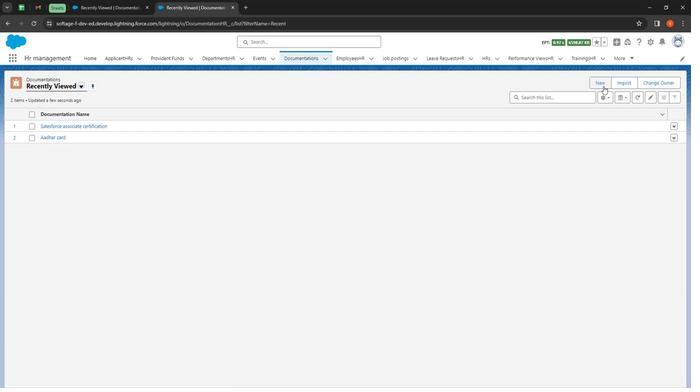 
Action: Mouse moved to (289, 187)
Screenshot: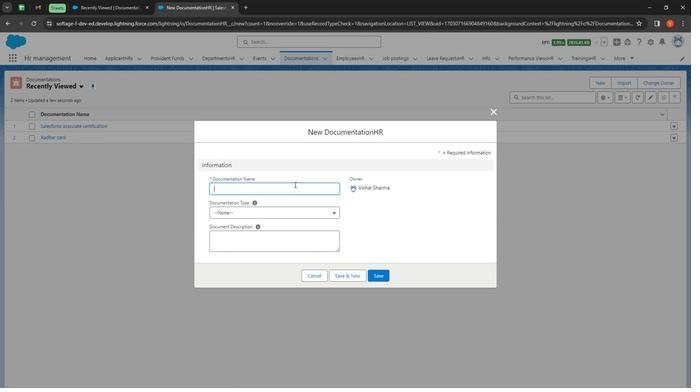 
Action: Mouse pressed left at (289, 187)
Screenshot: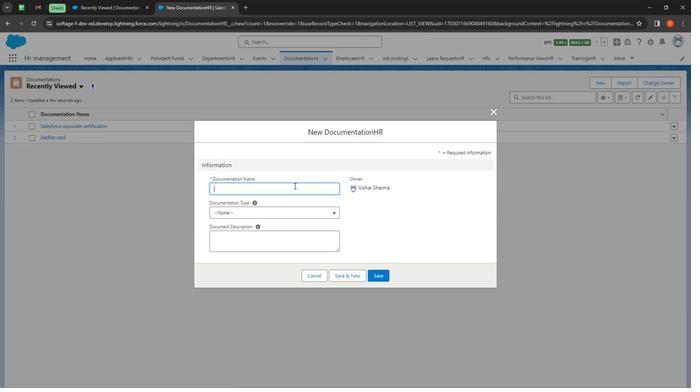 
Action: Key pressed <Key.shift><Key.shift><Key.shift><Key.shift><Key.shift><Key.shift><Key.shift><Key.shift><Key.shift><Key.shift><Key.shift><Key.shift><Key.shift><Key.shift><Key.shift><Key.shift><Key.shift><Key.shift><Key.shift><Key.shift><Key.shift><Key.shift><Key.shift><Key.shift><Key.shift><Key.shift><Key.shift><Key.shift>Certifications
Screenshot: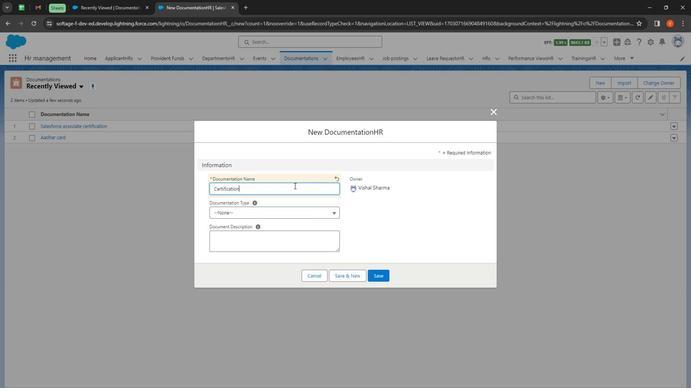 
Action: Mouse moved to (246, 217)
Screenshot: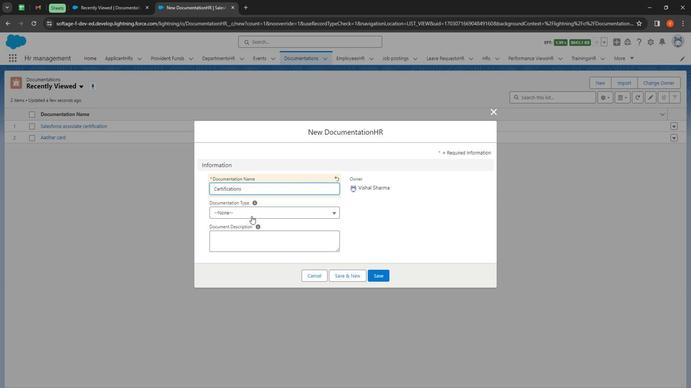 
Action: Mouse pressed left at (246, 217)
Screenshot: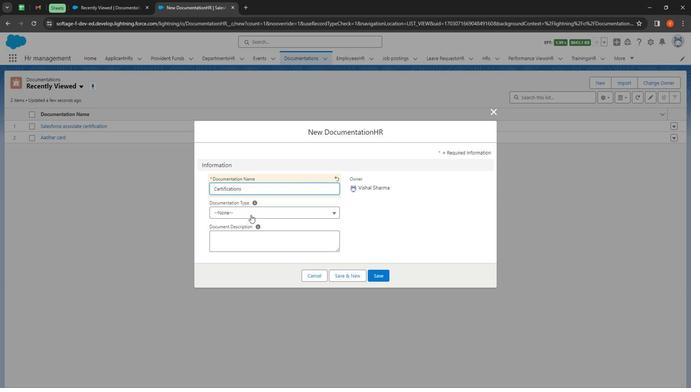 
Action: Mouse moved to (251, 281)
Screenshot: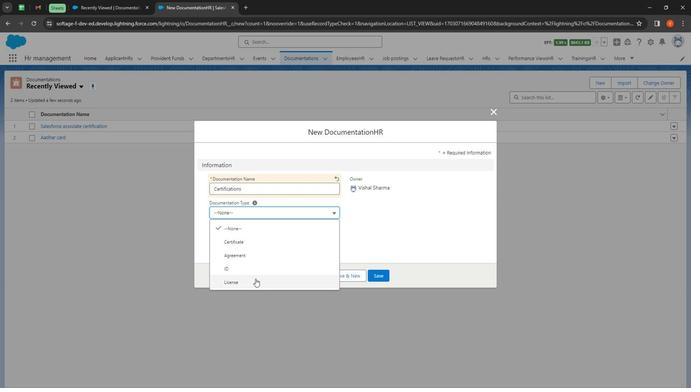 
Action: Mouse pressed left at (251, 281)
Screenshot: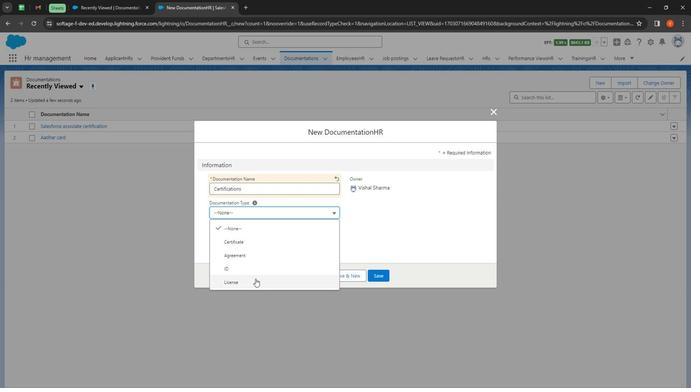 
Action: Mouse moved to (250, 241)
Screenshot: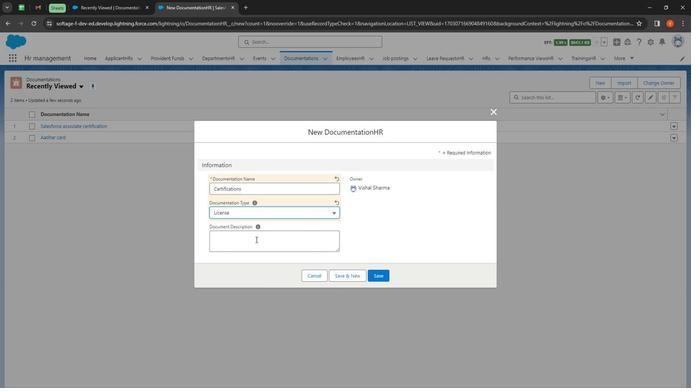 
Action: Mouse pressed left at (250, 241)
Screenshot: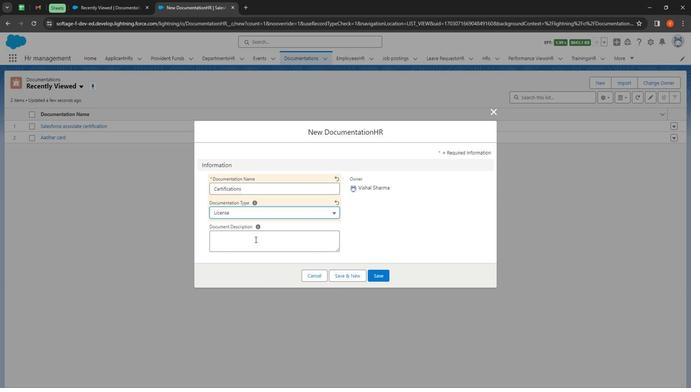 
Action: Mouse moved to (377, 279)
Screenshot: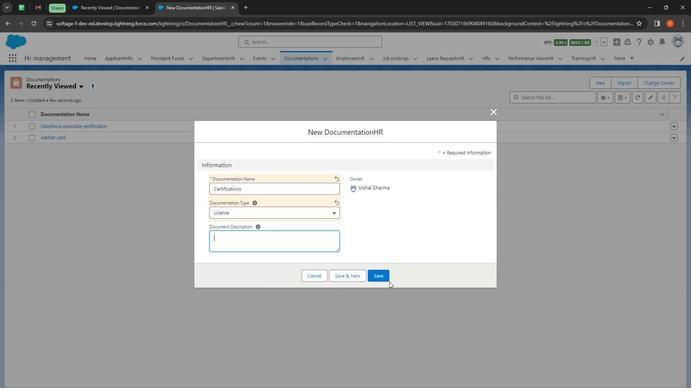 
Action: Mouse pressed left at (377, 279)
Screenshot: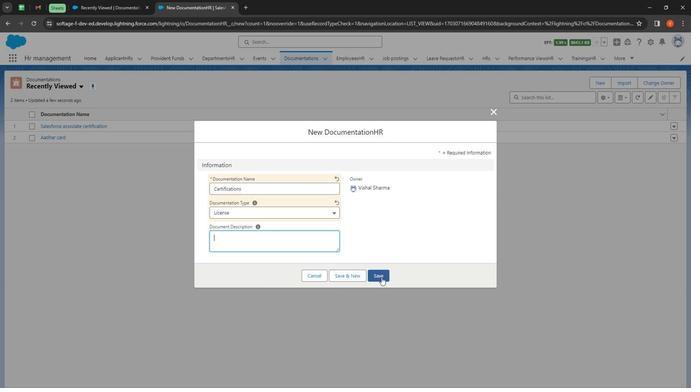 
Action: Mouse moved to (291, 262)
Screenshot: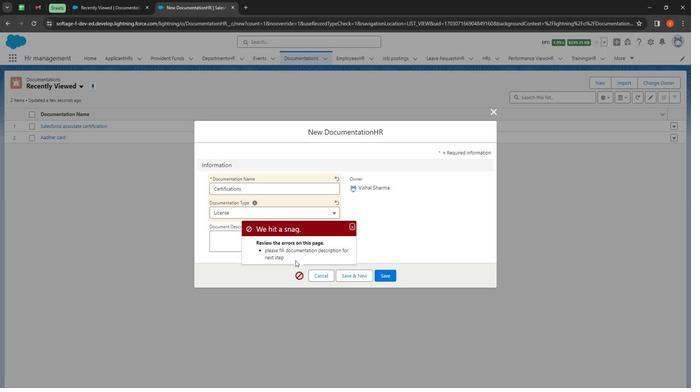 
Action: Mouse pressed left at (291, 262)
Screenshot: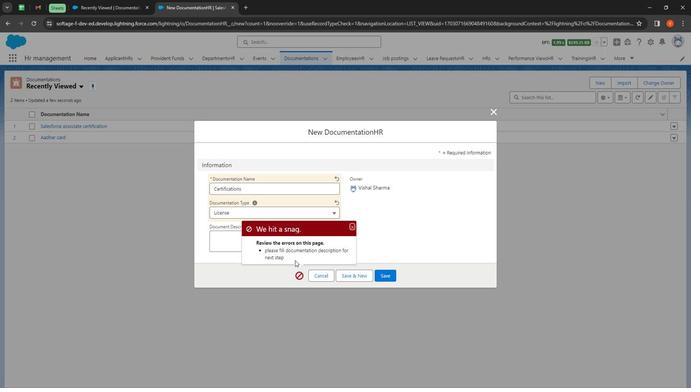 
Action: Mouse moved to (389, 252)
Screenshot: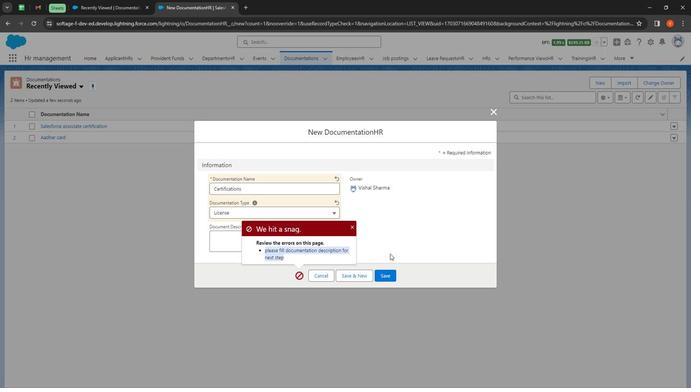 
Action: Mouse pressed left at (389, 252)
Screenshot: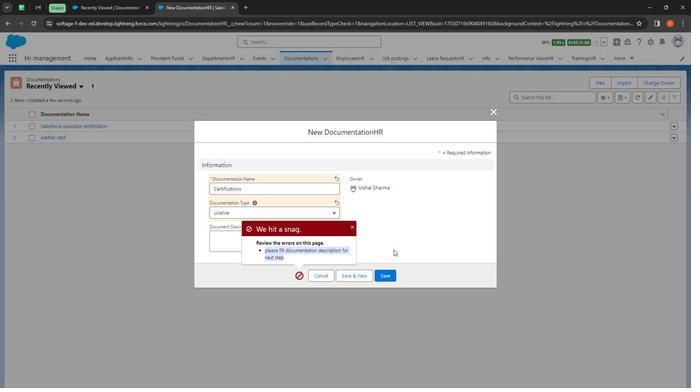 
Action: Mouse moved to (207, 241)
Screenshot: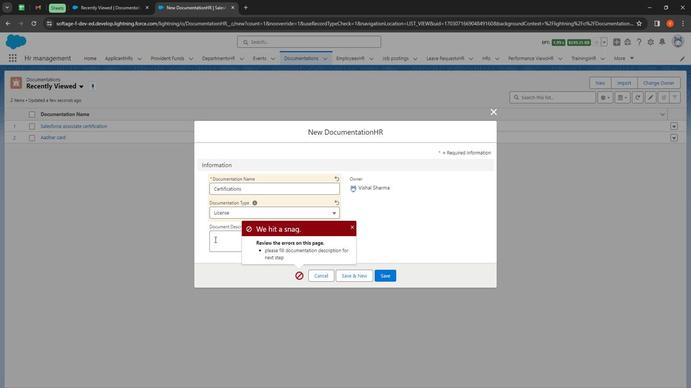 
Action: Mouse pressed left at (207, 241)
Screenshot: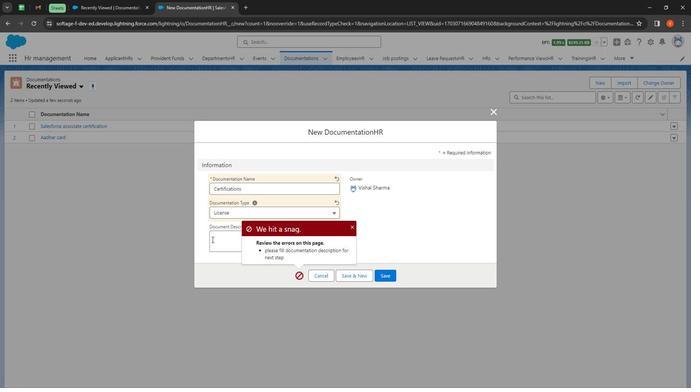 
Action: Mouse moved to (217, 217)
Screenshot: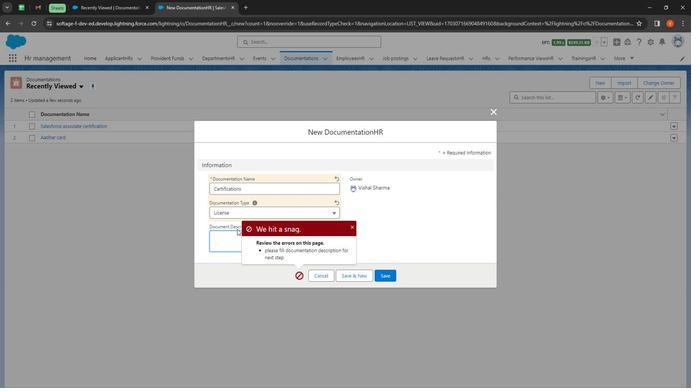 
Action: Key pressed <Key.shift>Certification<Key.space>ive<Key.backspace><Key.backspace><Key.space>have<Key.space>earn<Key.space>from<Key.space>salesforce<Key.space>official<Key.space>website
Screenshot: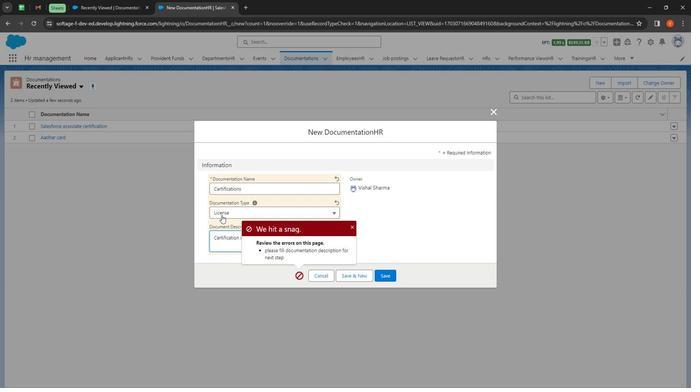 
Action: Mouse moved to (349, 228)
Screenshot: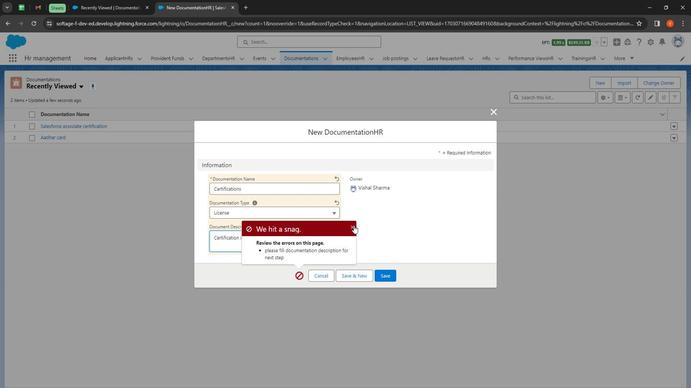 
Action: Mouse pressed left at (349, 228)
Screenshot: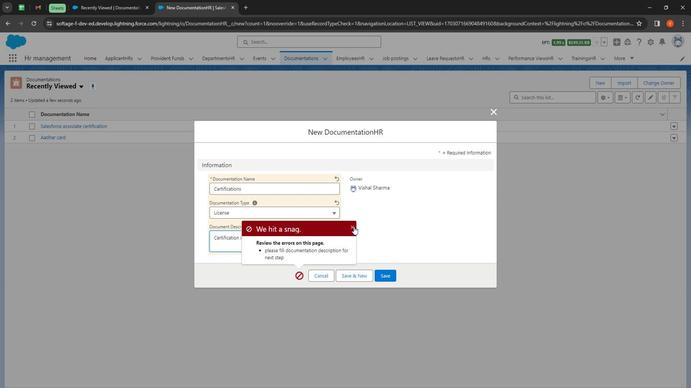 
Action: Mouse moved to (289, 242)
Screenshot: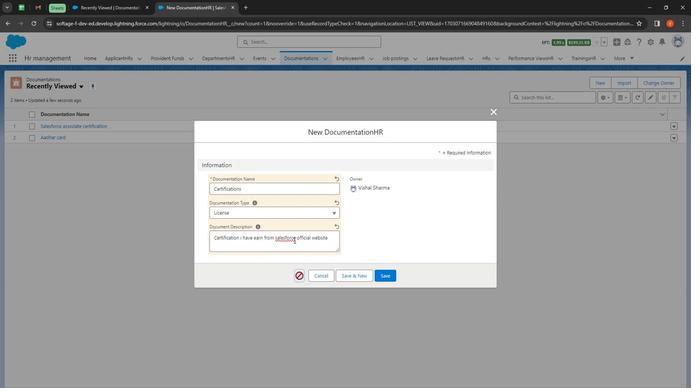 
Action: Mouse pressed right at (289, 242)
Screenshot: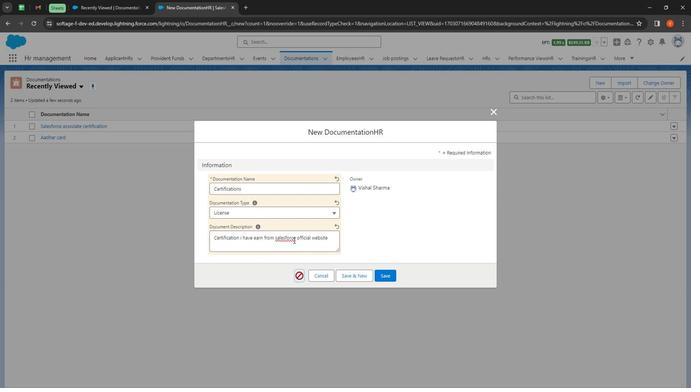 
Action: Mouse moved to (319, 94)
Screenshot: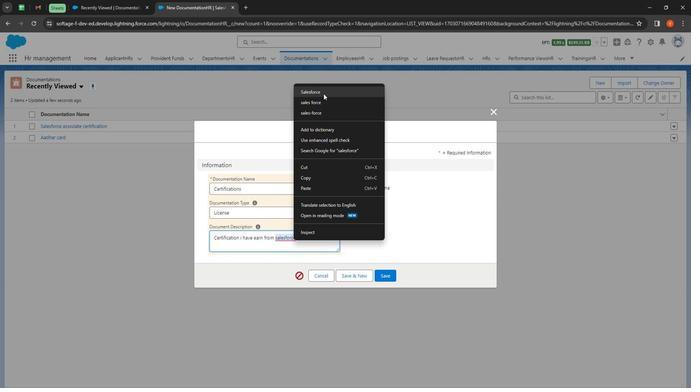 
Action: Mouse pressed left at (319, 94)
Screenshot: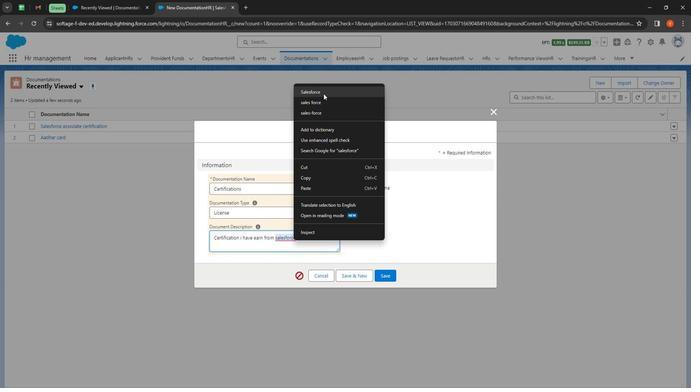 
Action: Mouse moved to (324, 242)
Screenshot: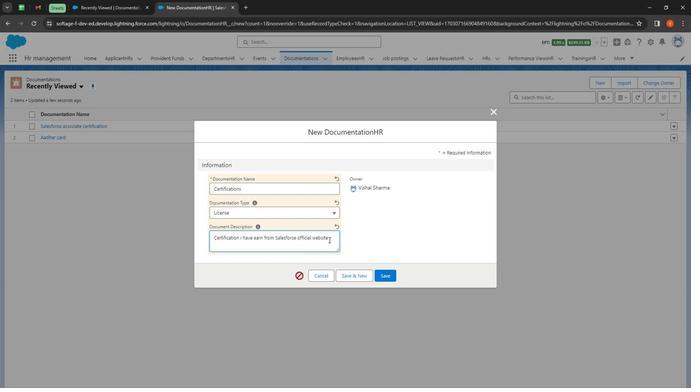
Action: Mouse pressed left at (324, 242)
Screenshot: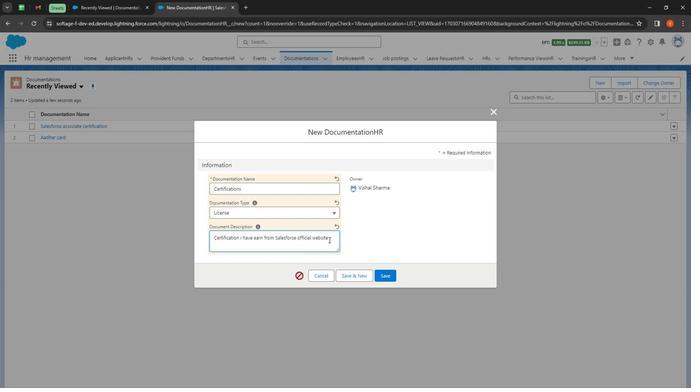 
Action: Mouse moved to (383, 279)
Screenshot: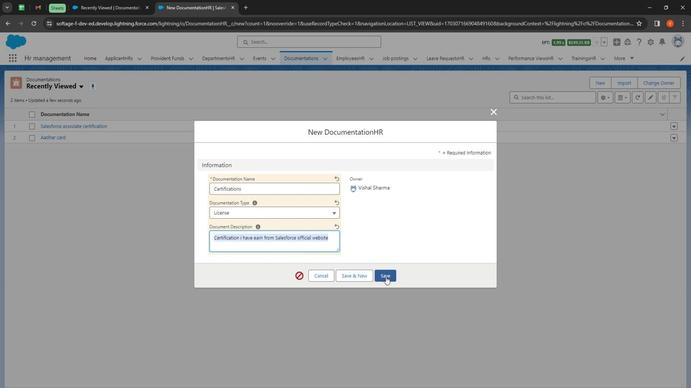 
Action: Mouse pressed left at (383, 279)
Screenshot: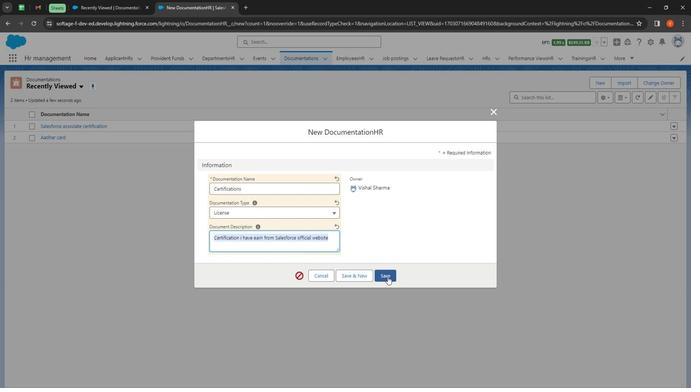 
Action: Mouse moved to (403, 327)
Screenshot: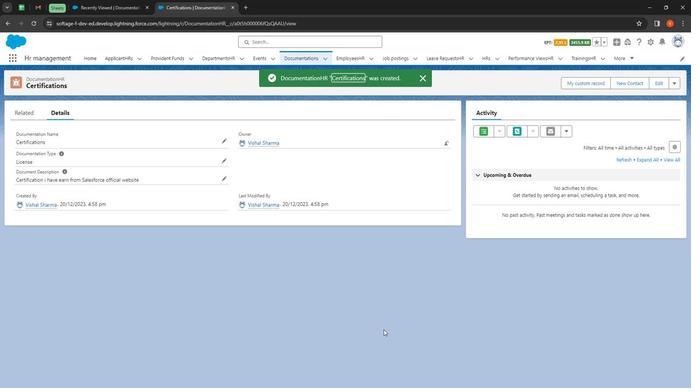 
